 Task: Utilize Redfin to find townhouses in New York City with central heating and dedicated parking spaces.
Action: Mouse moved to (264, 204)
Screenshot: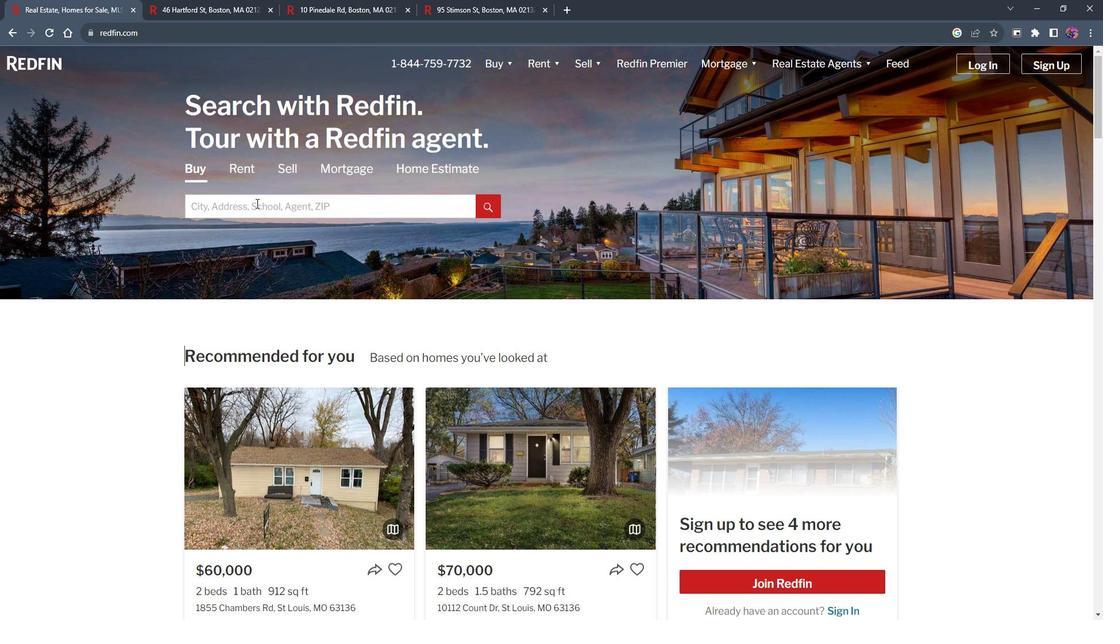 
Action: Mouse pressed left at (264, 204)
Screenshot: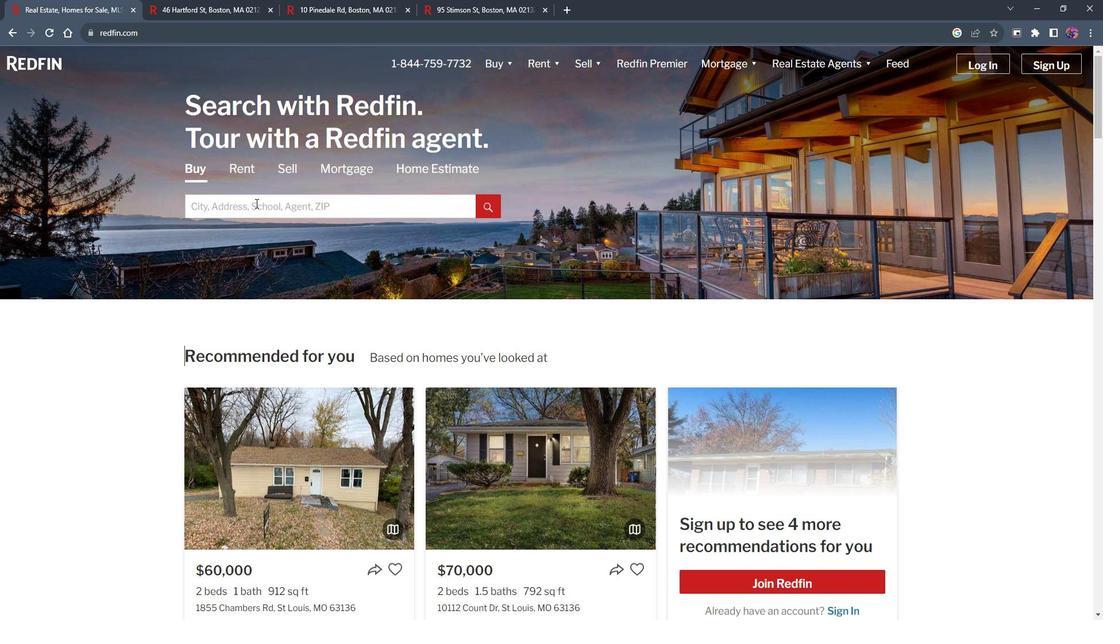 
Action: Key pressed <Key.shift>New<Key.space>york<Key.space><Key.shift>City<Key.enter>
Screenshot: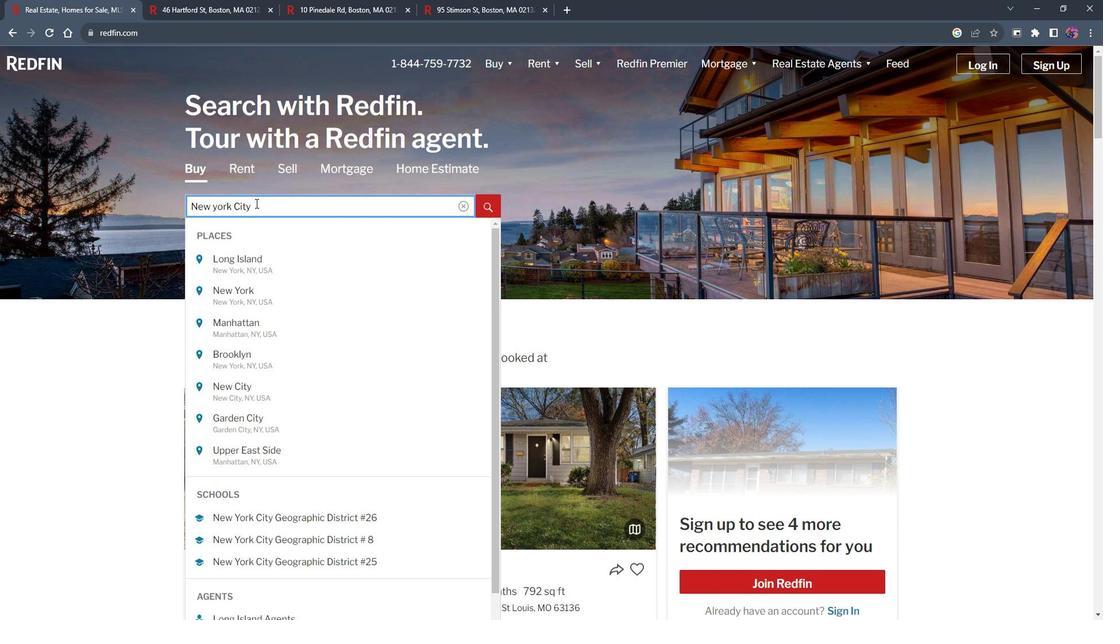 
Action: Mouse moved to (868, 203)
Screenshot: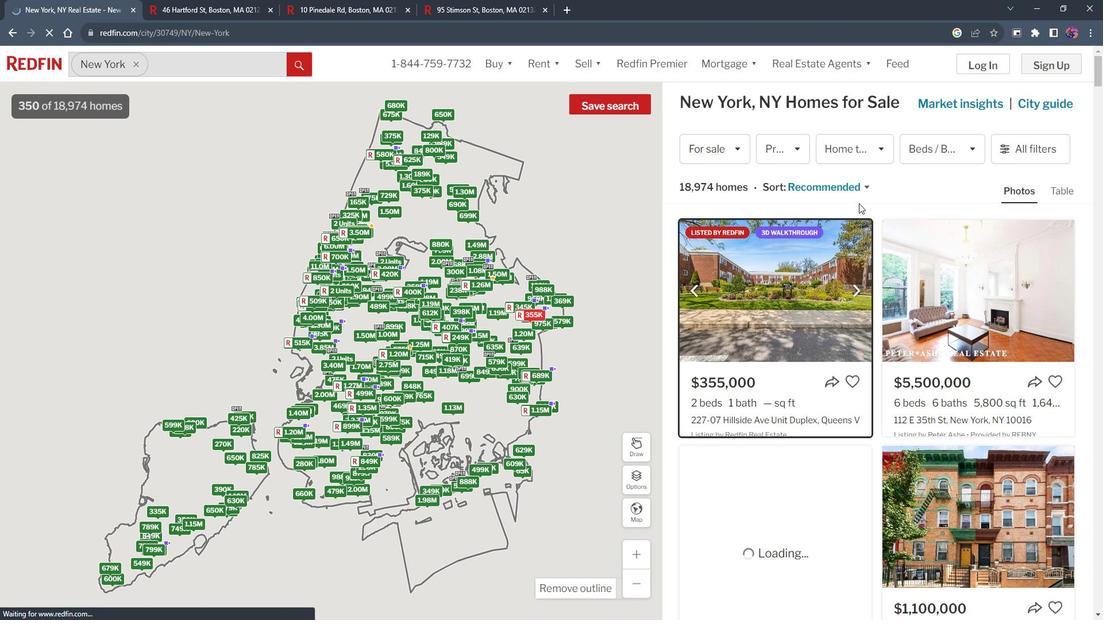 
Action: Mouse scrolled (868, 203) with delta (0, 0)
Screenshot: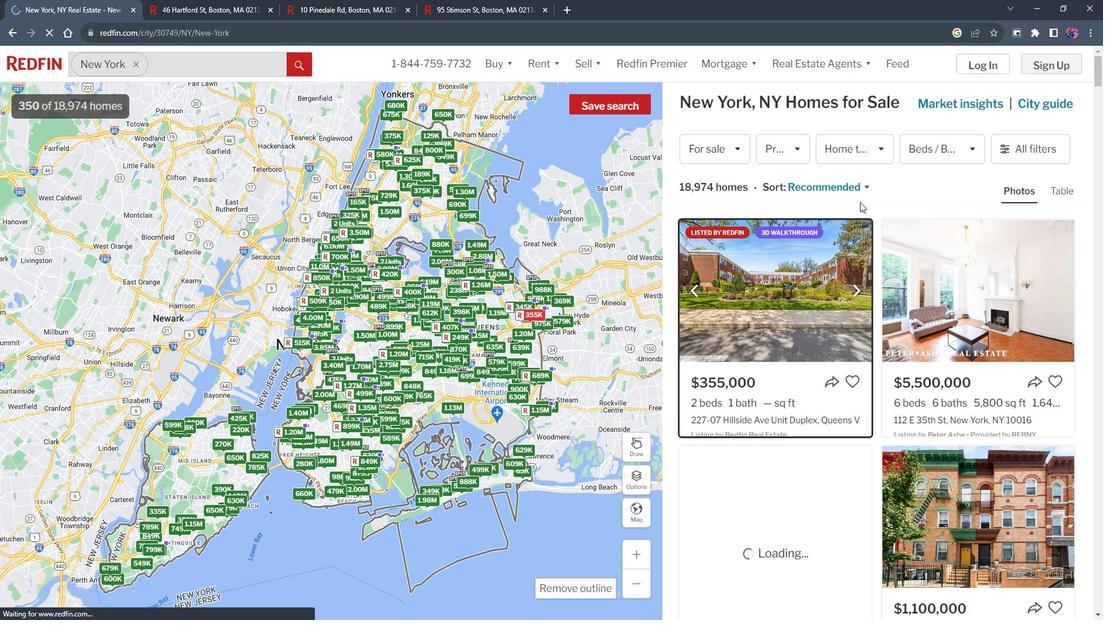 
Action: Mouse moved to (879, 148)
Screenshot: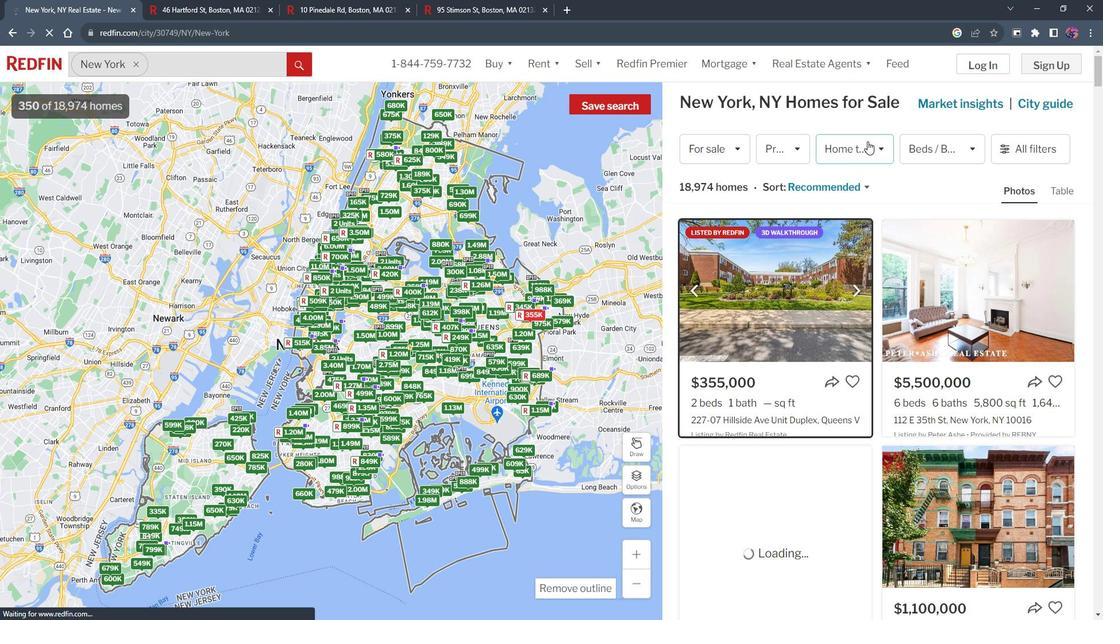 
Action: Mouse pressed left at (879, 148)
Screenshot: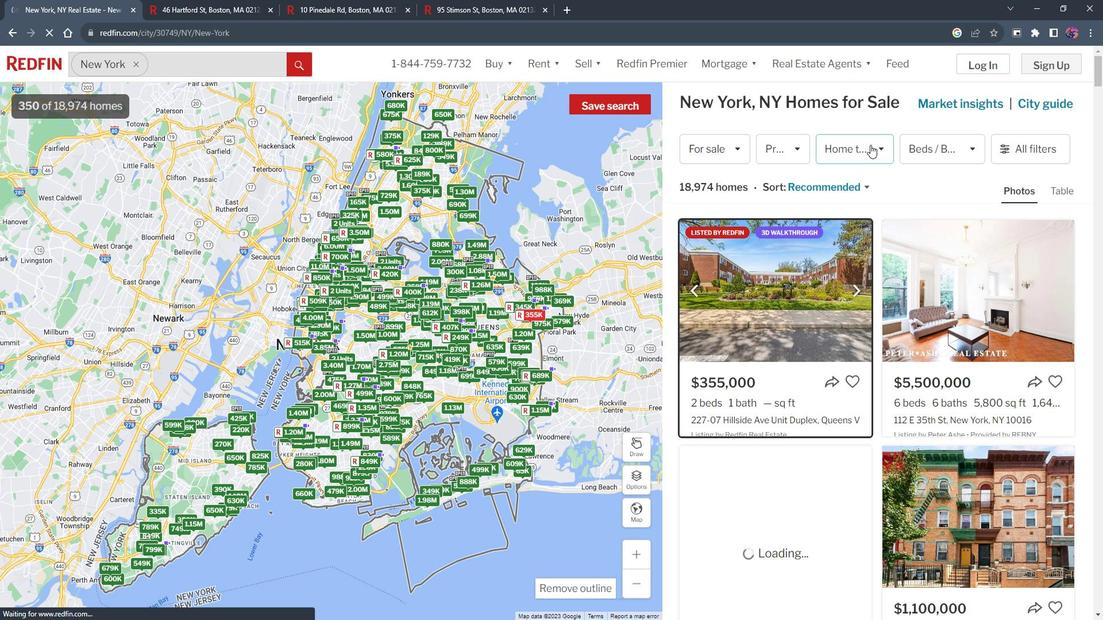 
Action: Mouse moved to (890, 149)
Screenshot: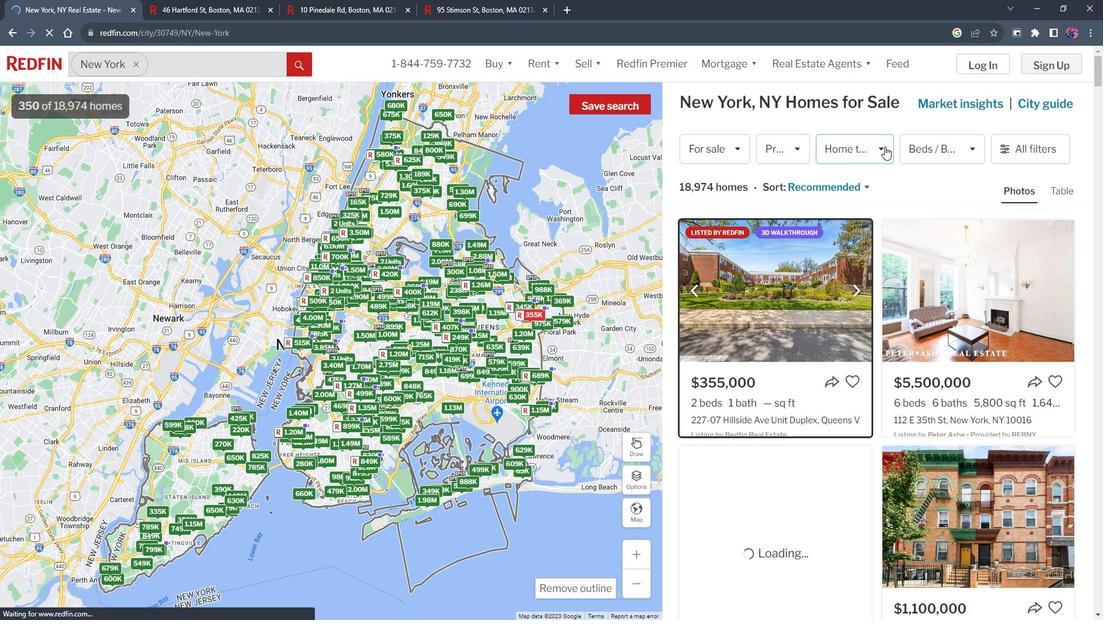 
Action: Mouse pressed left at (890, 149)
Screenshot: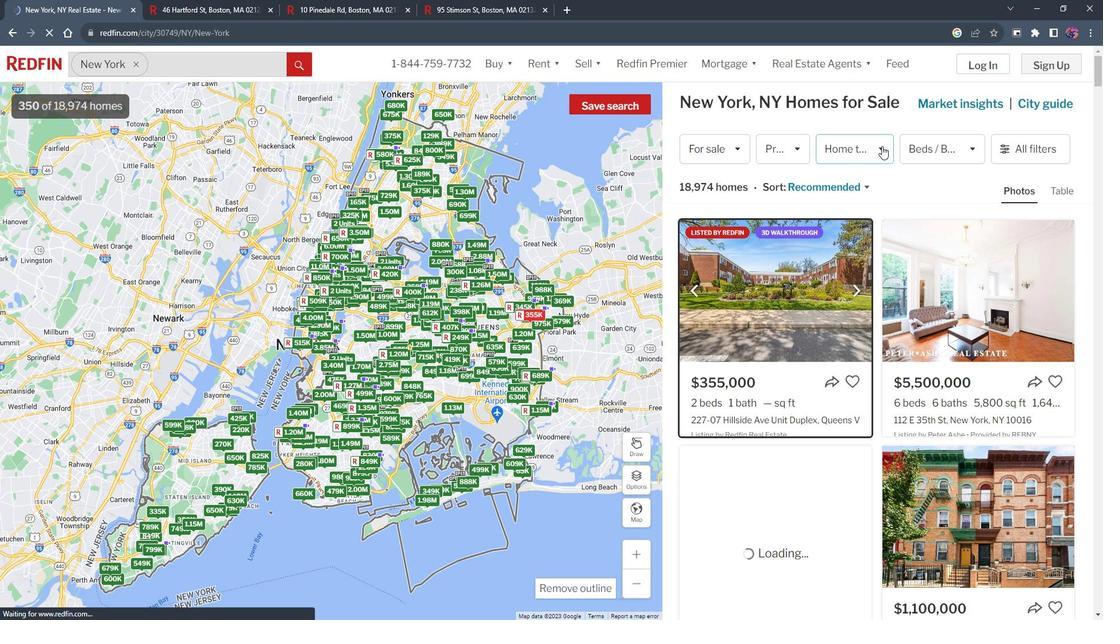 
Action: Mouse pressed left at (890, 149)
Screenshot: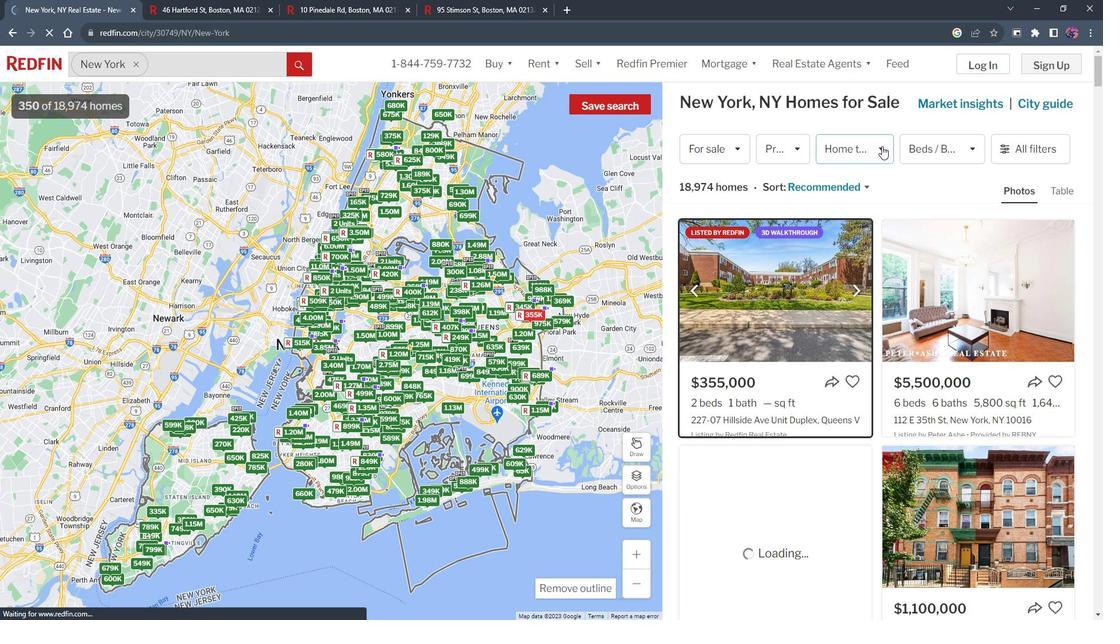 
Action: Mouse moved to (886, 147)
Screenshot: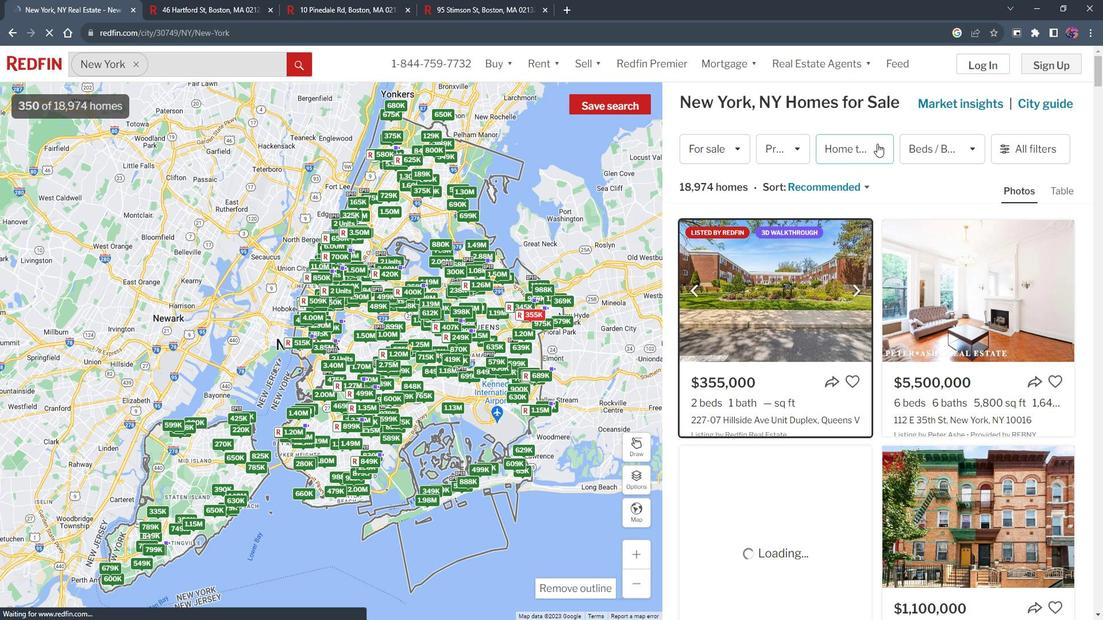 
Action: Mouse pressed left at (886, 147)
Screenshot: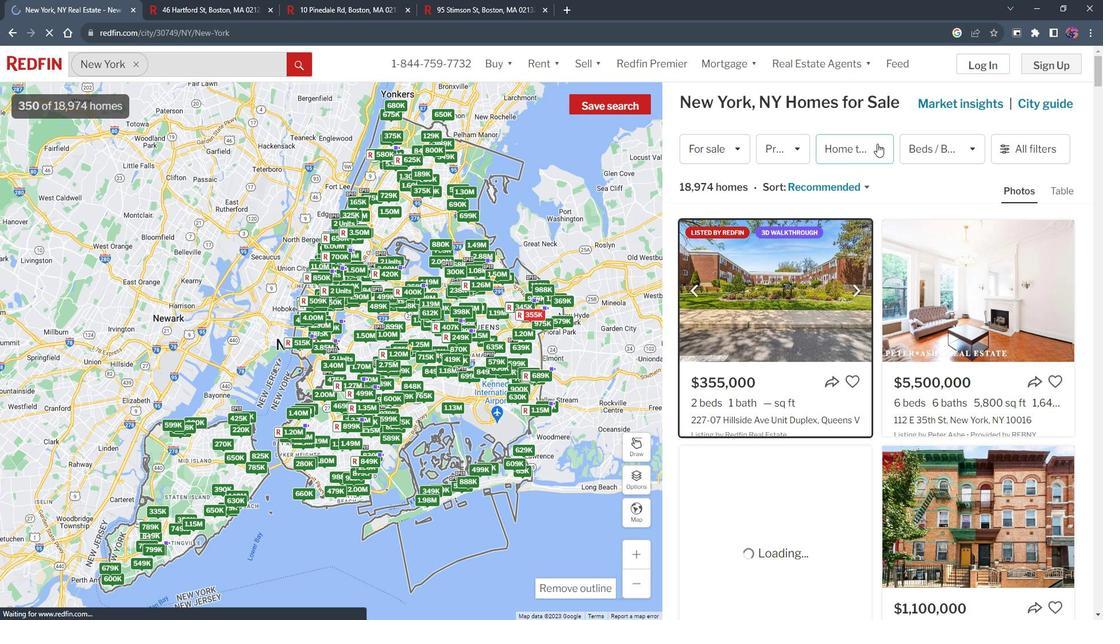 
Action: Mouse moved to (748, 206)
Screenshot: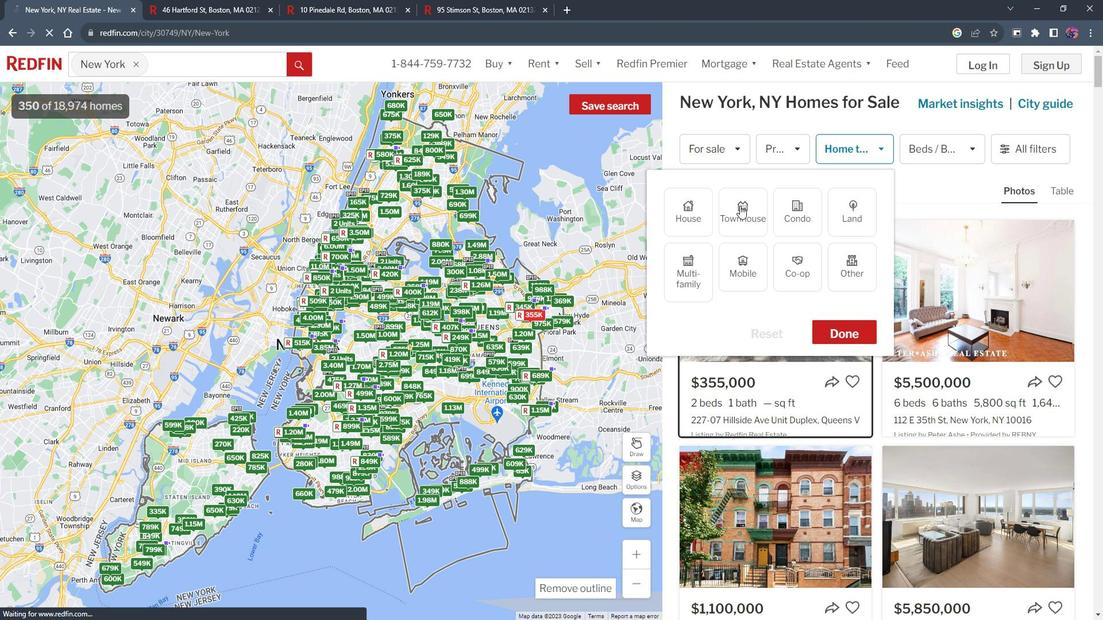
Action: Mouse pressed left at (748, 206)
Screenshot: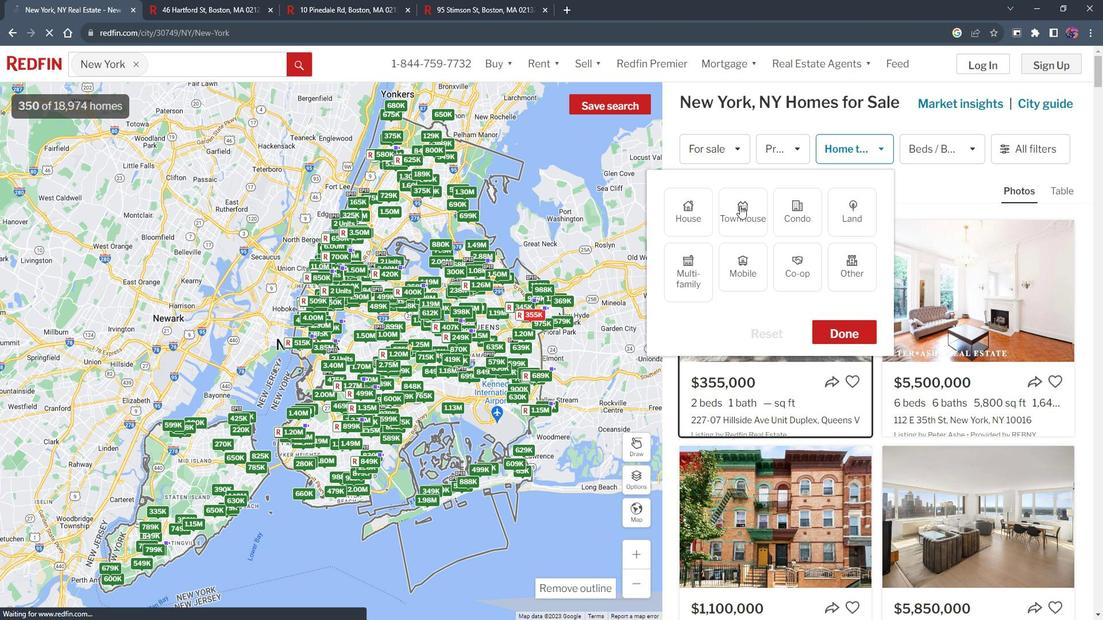 
Action: Mouse moved to (857, 326)
Screenshot: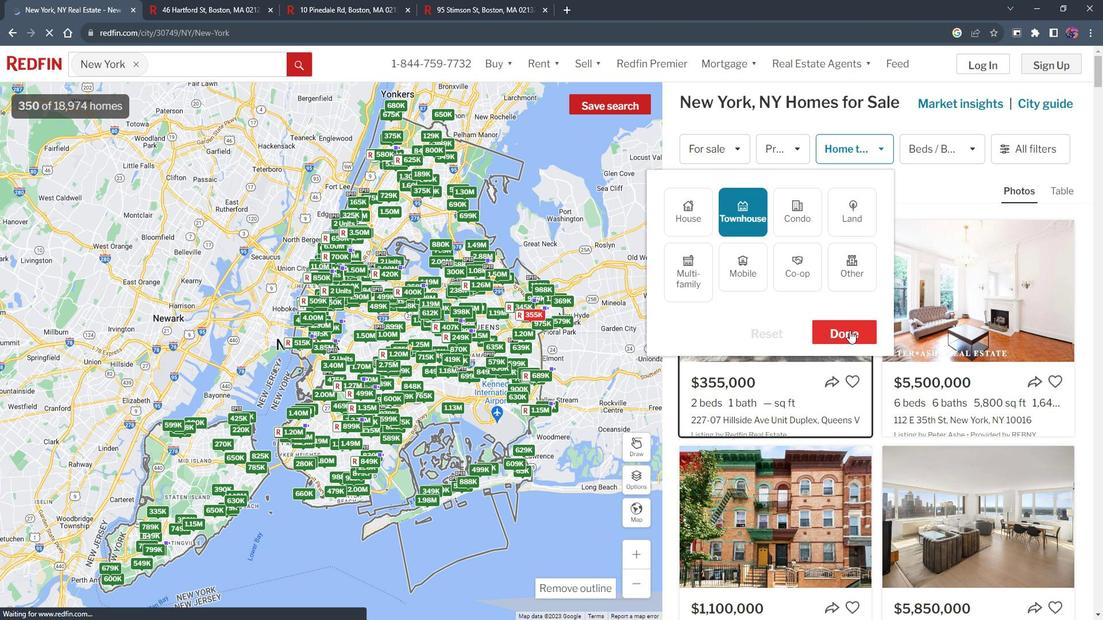 
Action: Mouse pressed left at (857, 326)
Screenshot: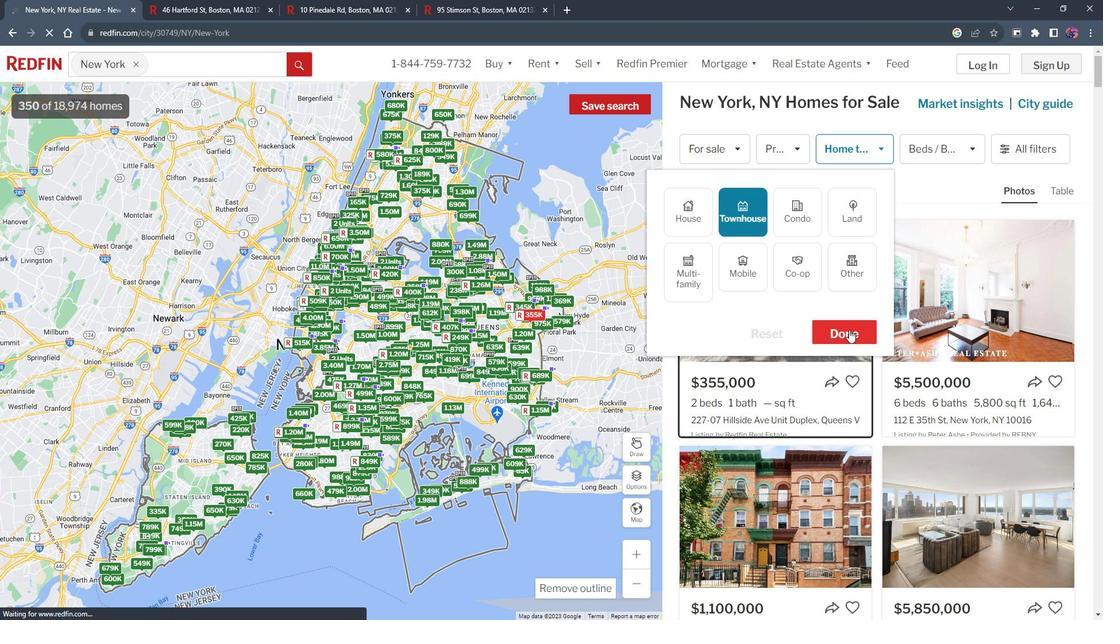 
Action: Mouse moved to (845, 340)
Screenshot: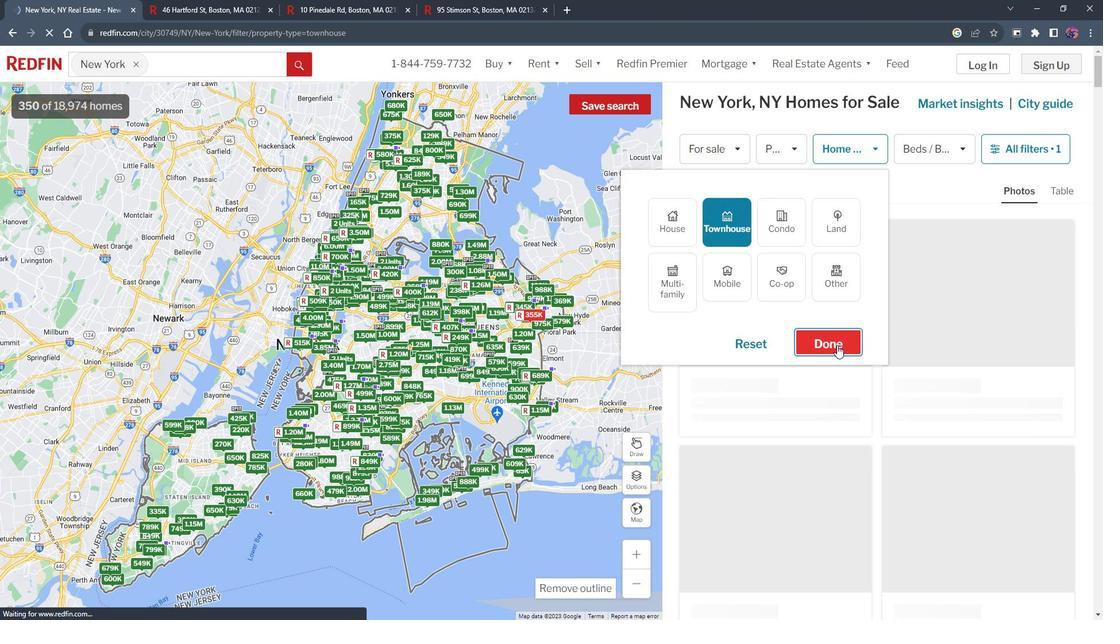 
Action: Mouse pressed left at (845, 340)
Screenshot: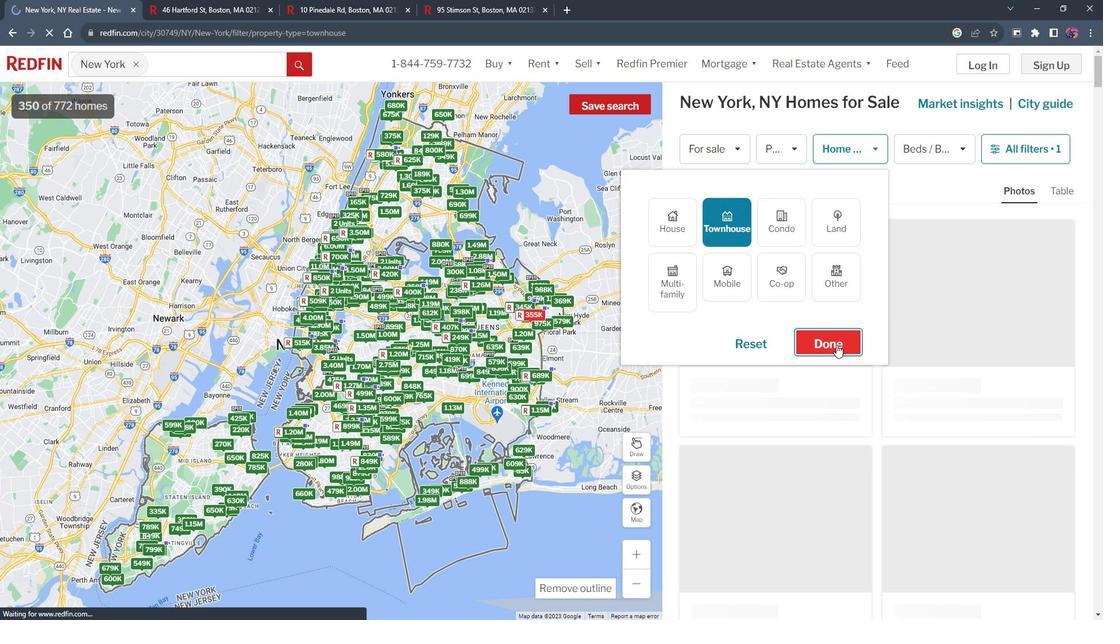 
Action: Mouse moved to (1025, 145)
Screenshot: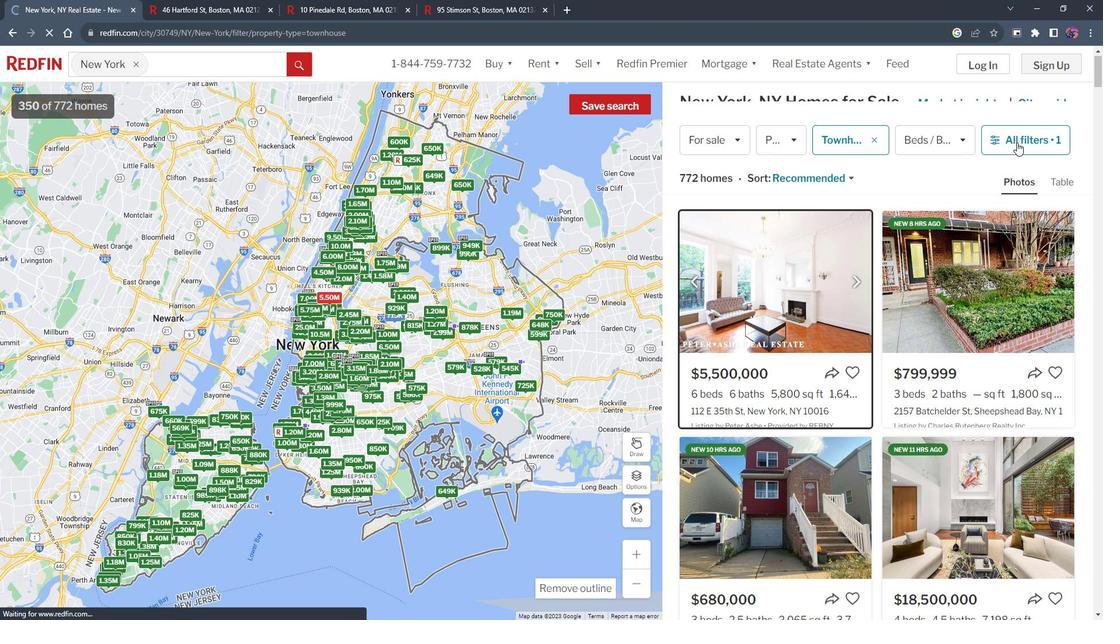 
Action: Mouse pressed left at (1025, 145)
Screenshot: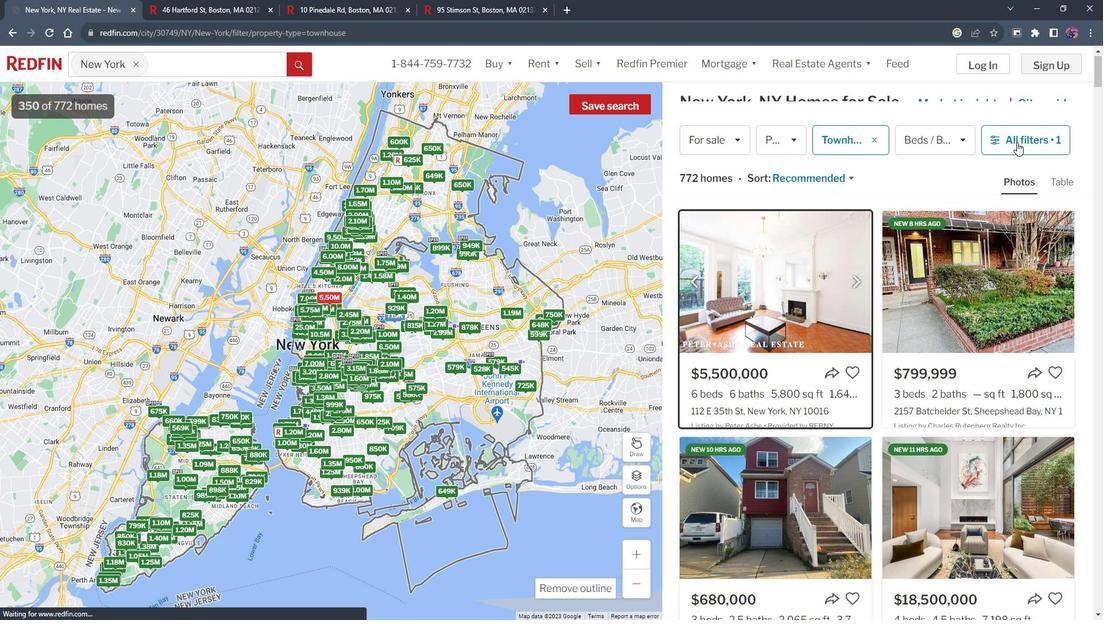 
Action: Mouse moved to (914, 379)
Screenshot: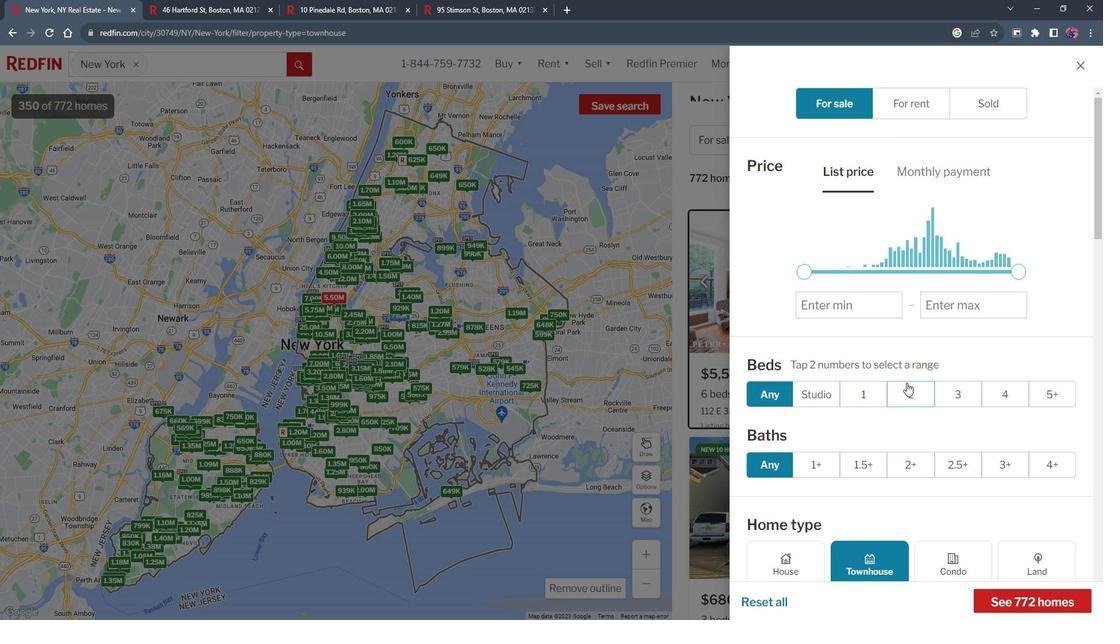 
Action: Mouse scrolled (914, 378) with delta (0, 0)
Screenshot: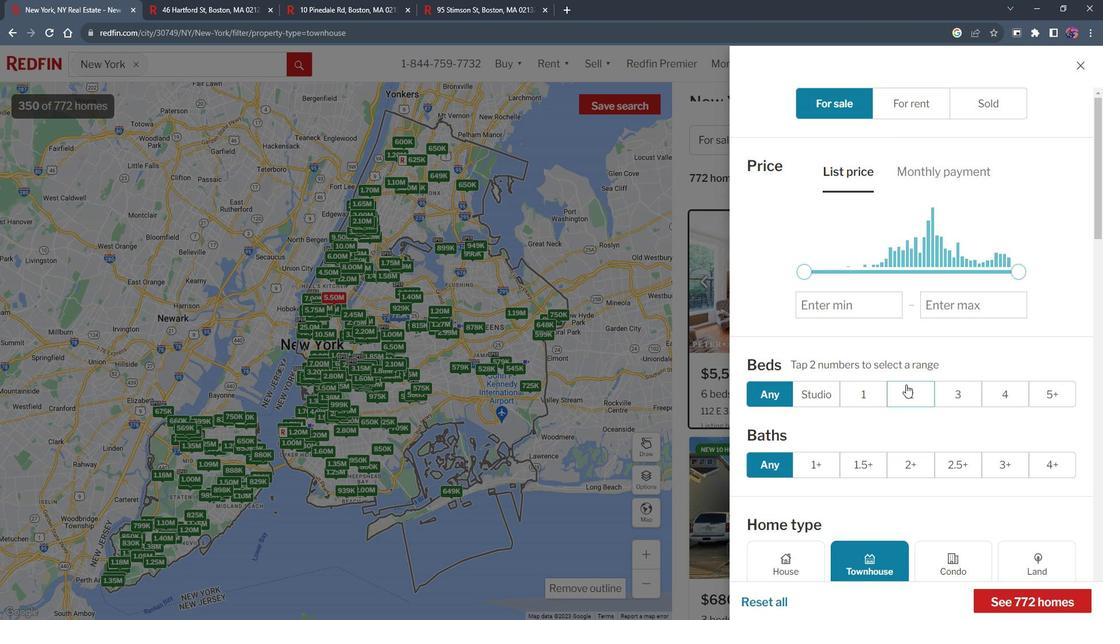 
Action: Mouse moved to (914, 379)
Screenshot: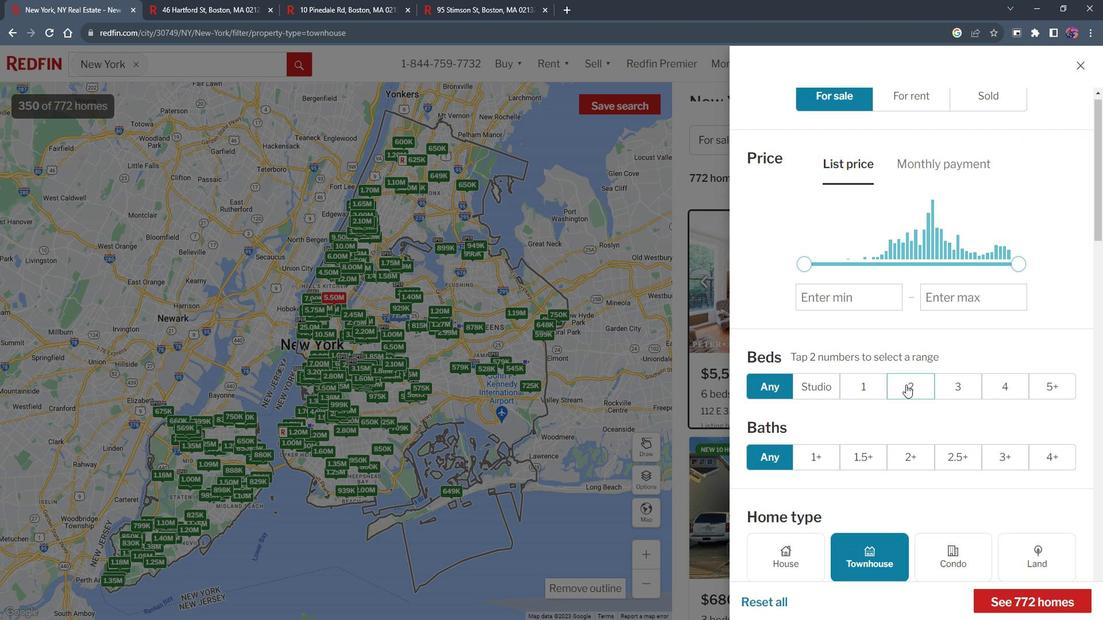 
Action: Mouse scrolled (914, 378) with delta (0, 0)
Screenshot: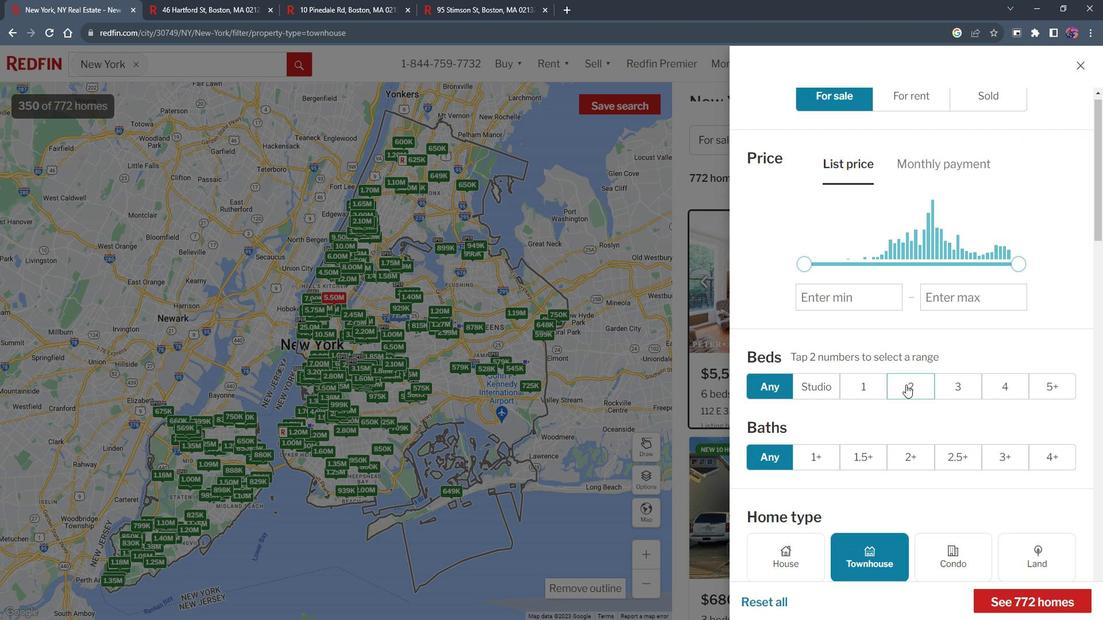 
Action: Mouse moved to (914, 378)
Screenshot: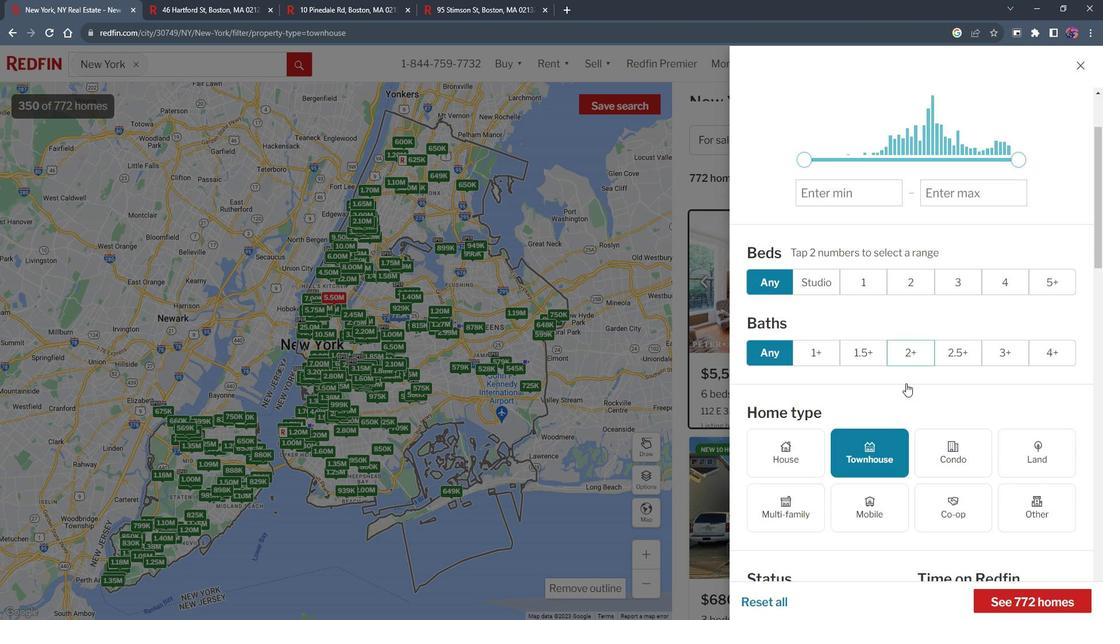 
Action: Mouse scrolled (914, 377) with delta (0, 0)
Screenshot: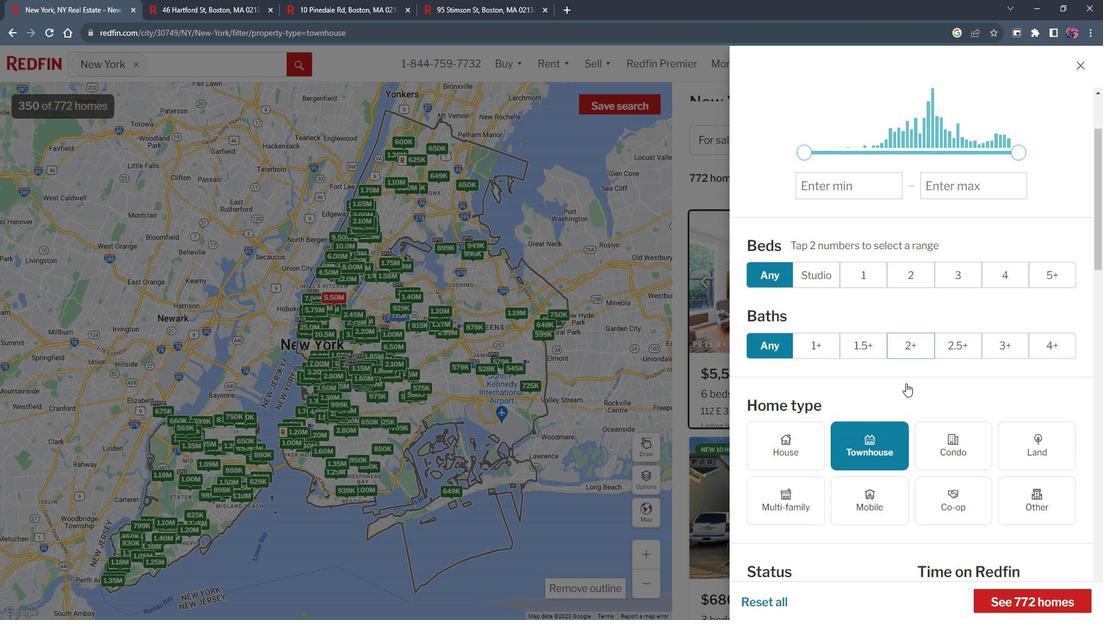 
Action: Mouse moved to (914, 376)
Screenshot: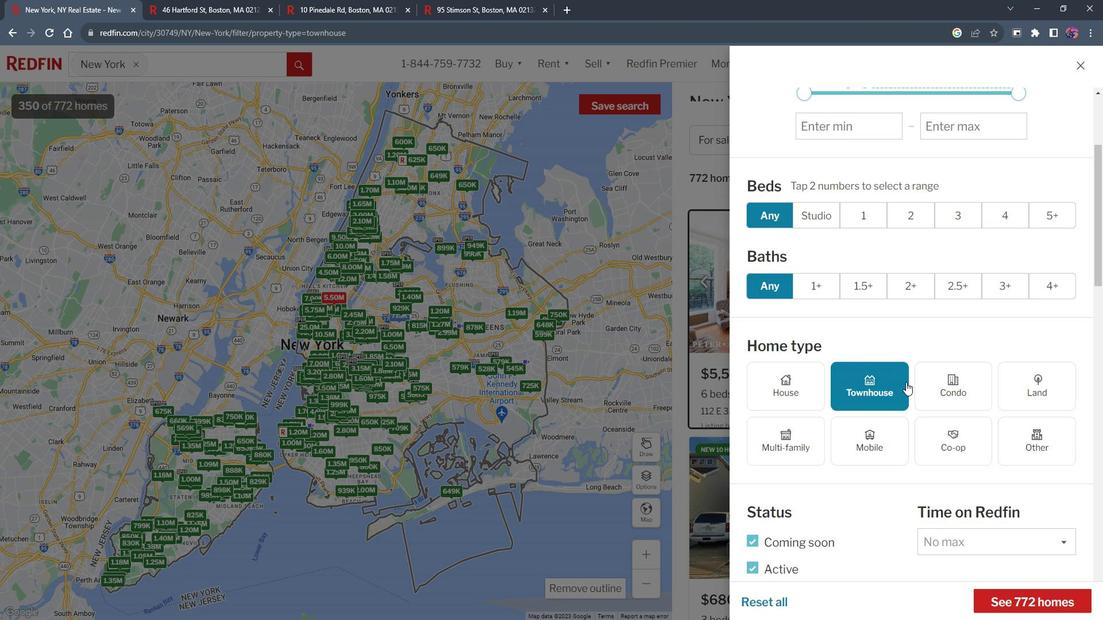 
Action: Mouse scrolled (914, 375) with delta (0, 0)
Screenshot: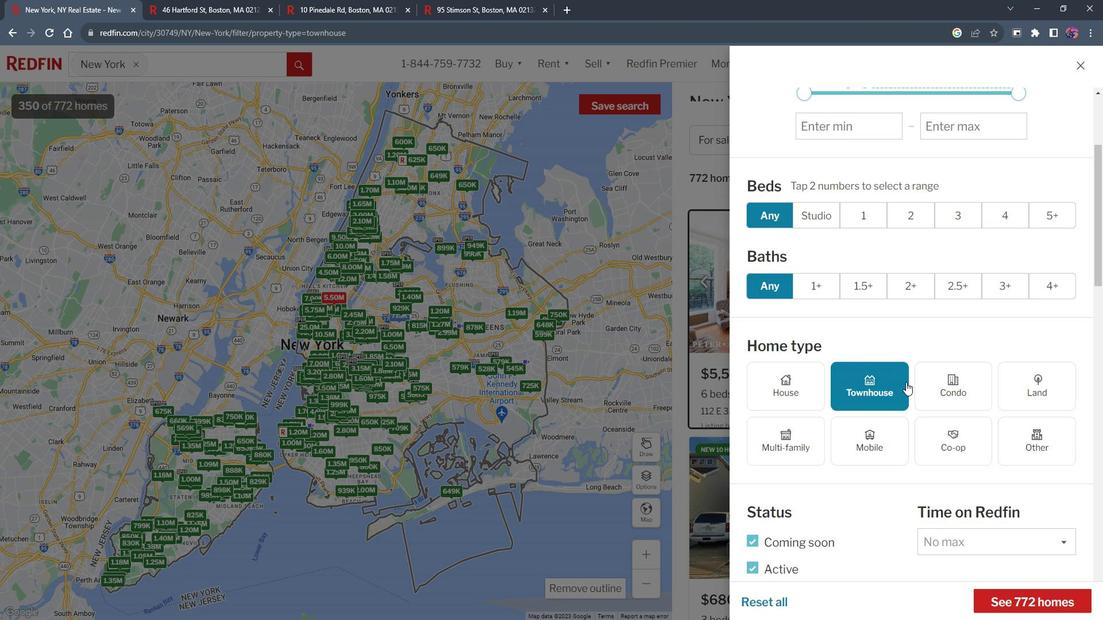 
Action: Mouse scrolled (914, 375) with delta (0, 0)
Screenshot: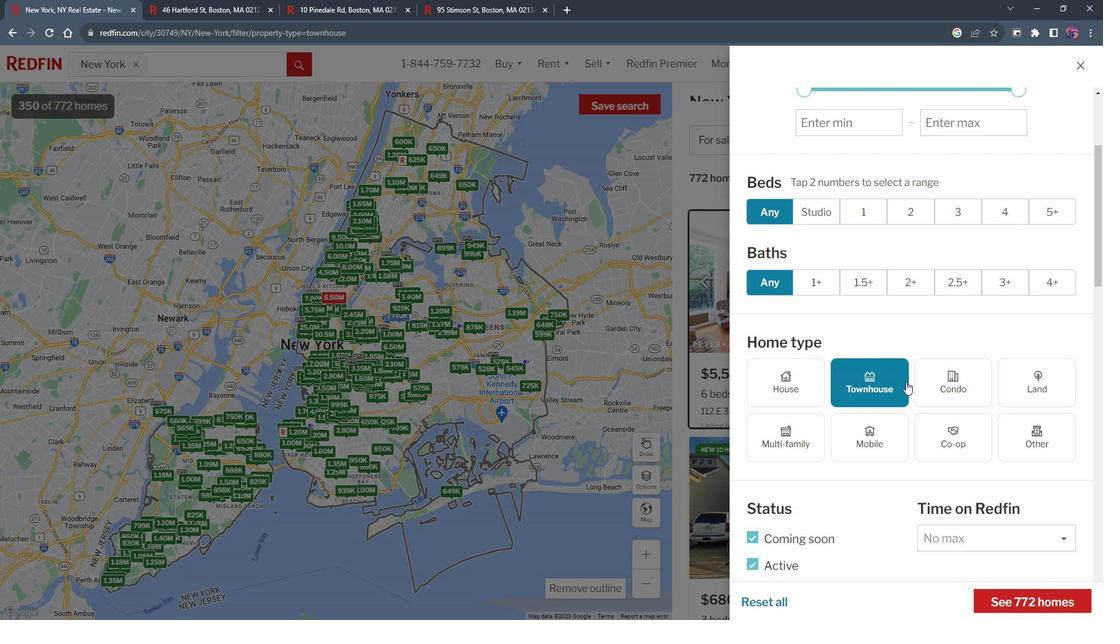 
Action: Mouse moved to (915, 363)
Screenshot: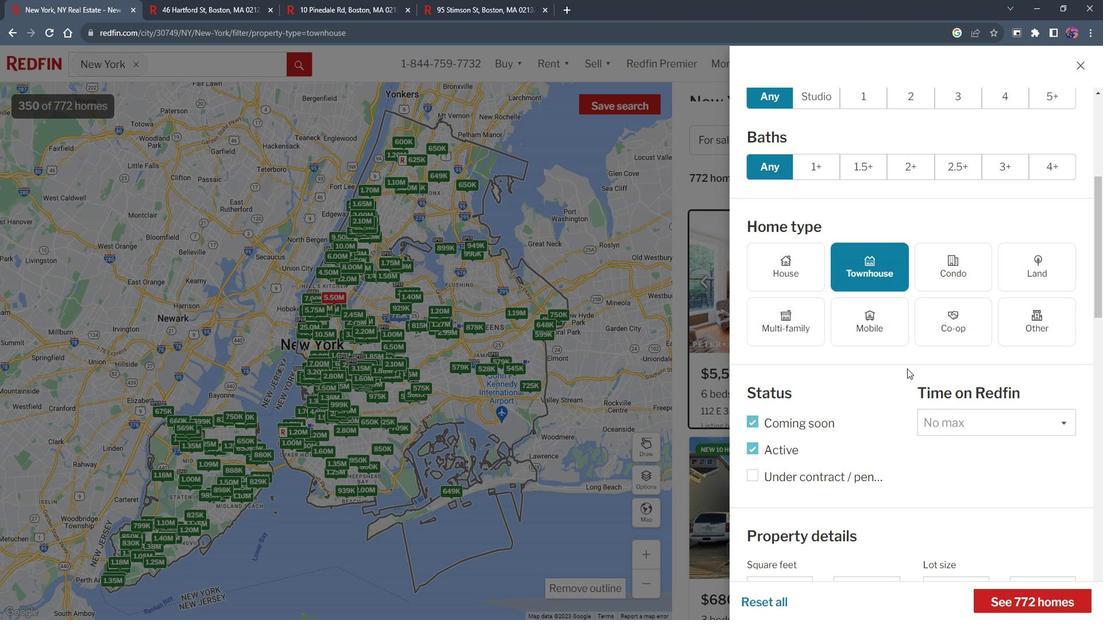 
Action: Mouse scrolled (915, 363) with delta (0, 0)
Screenshot: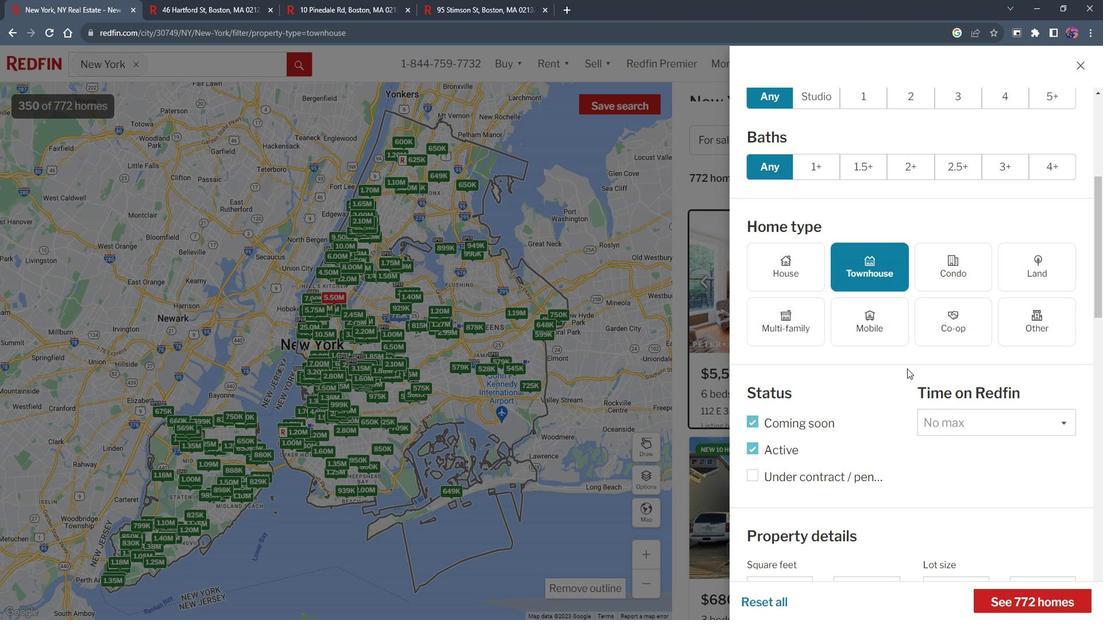 
Action: Mouse moved to (915, 352)
Screenshot: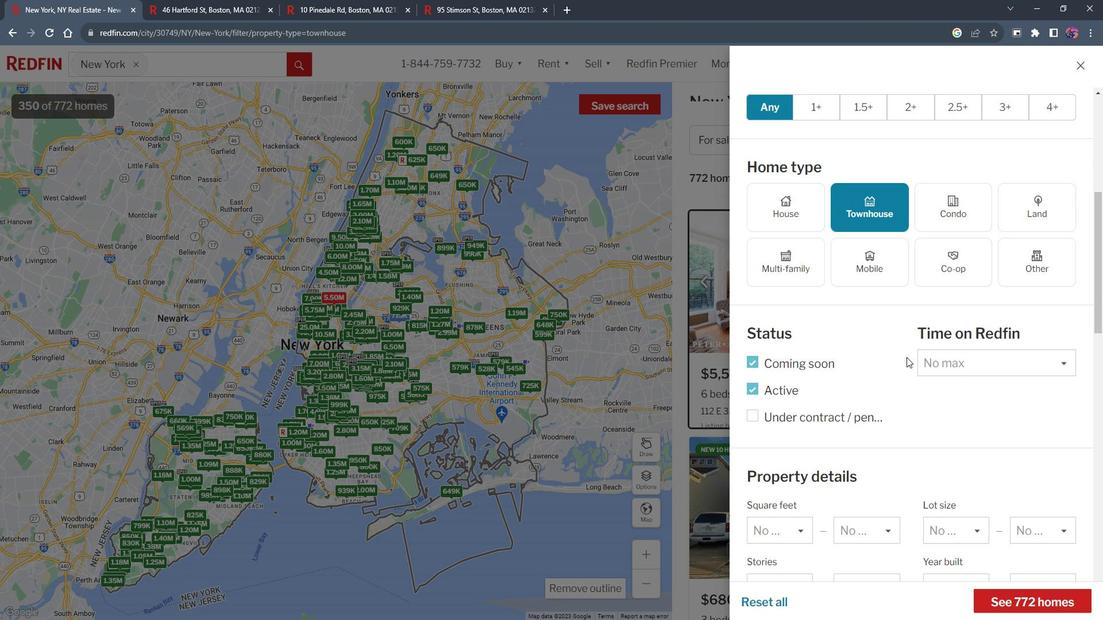 
Action: Mouse scrolled (915, 352) with delta (0, 0)
Screenshot: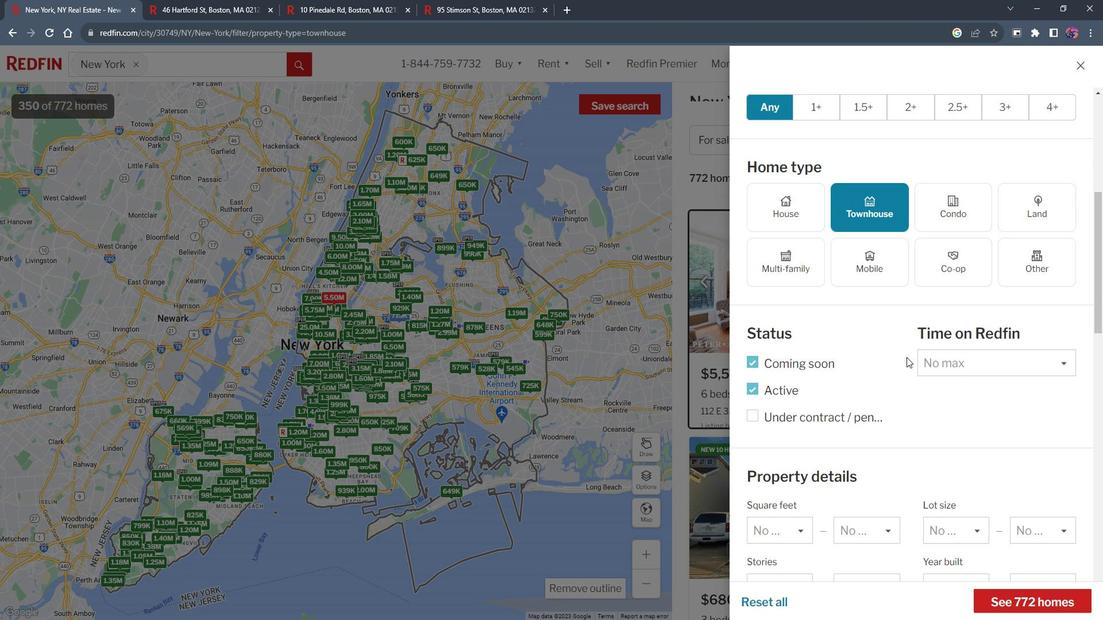 
Action: Mouse moved to (915, 352)
Screenshot: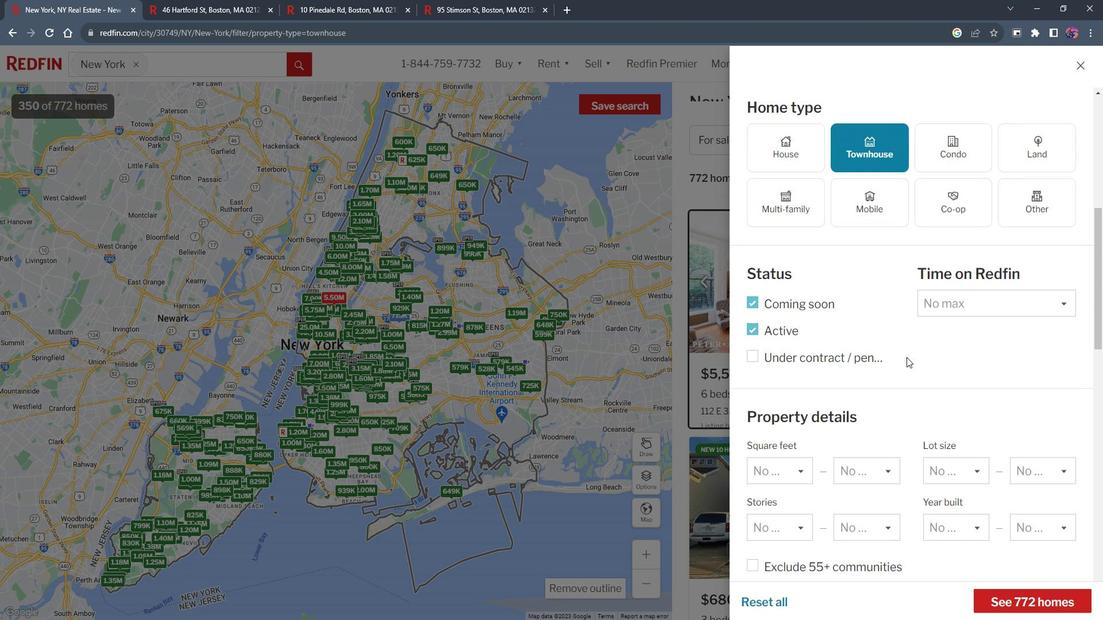 
Action: Mouse scrolled (915, 352) with delta (0, 0)
Screenshot: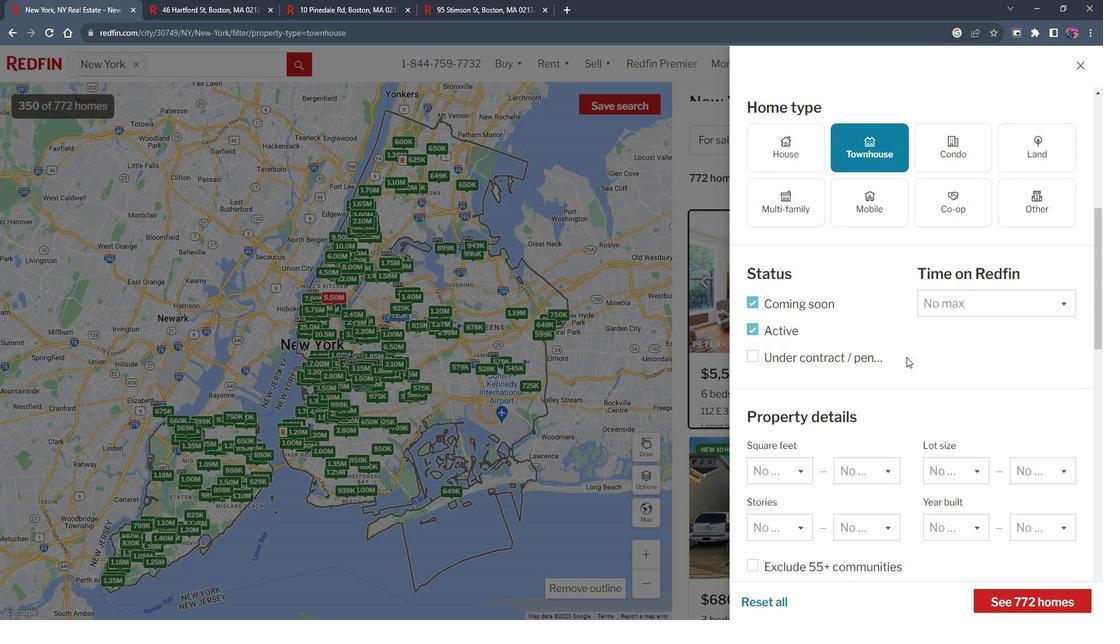 
Action: Mouse scrolled (915, 352) with delta (0, 0)
Screenshot: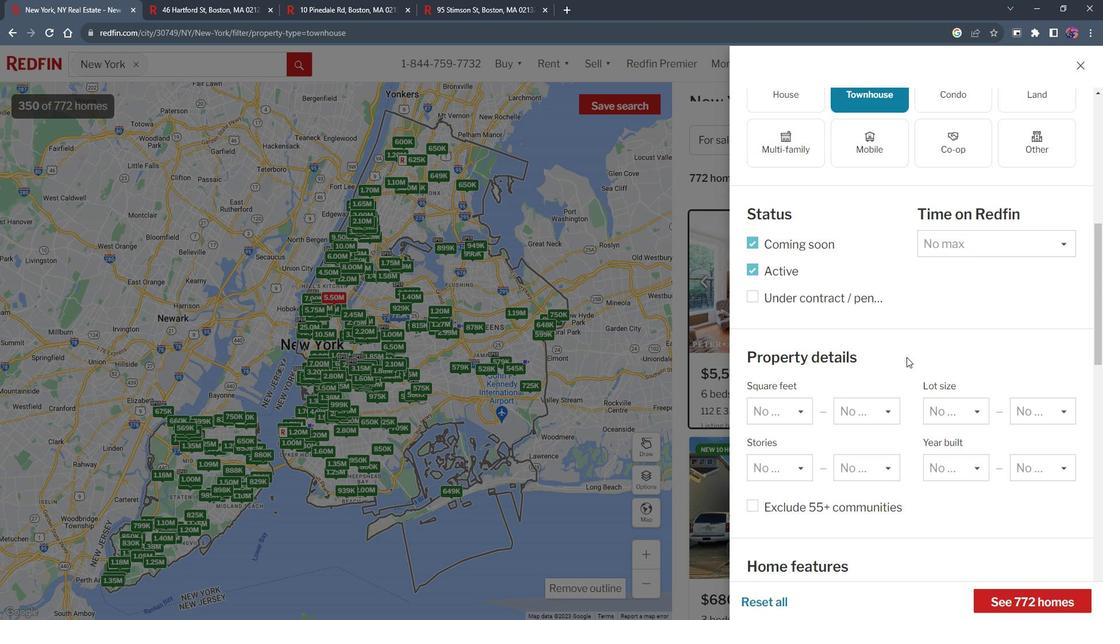 
Action: Mouse scrolled (915, 352) with delta (0, 0)
Screenshot: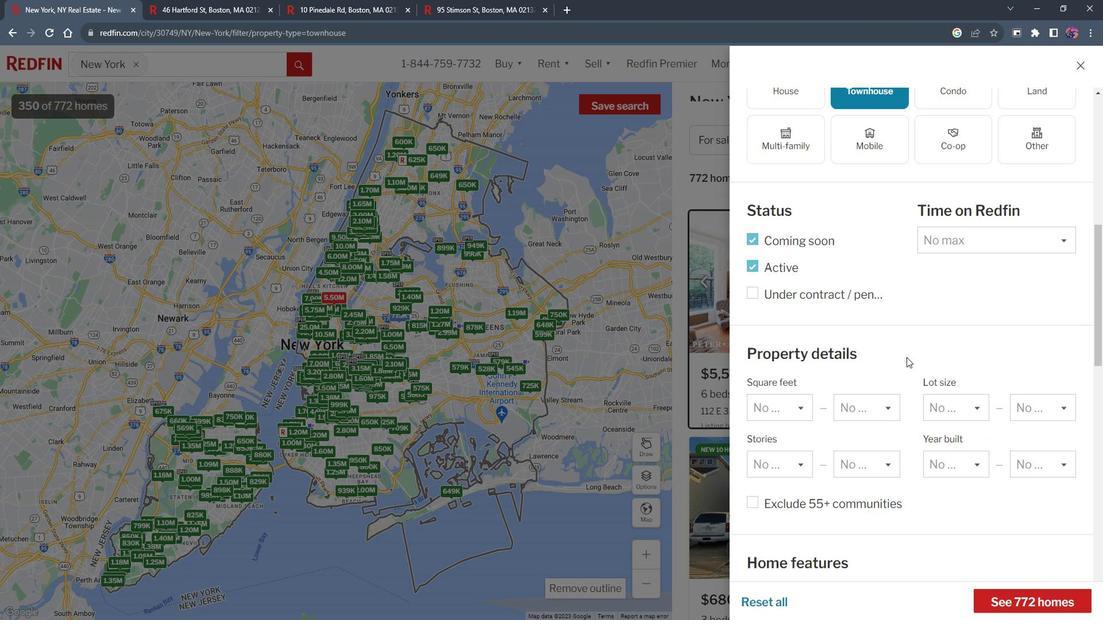 
Action: Mouse scrolled (915, 352) with delta (0, 0)
Screenshot: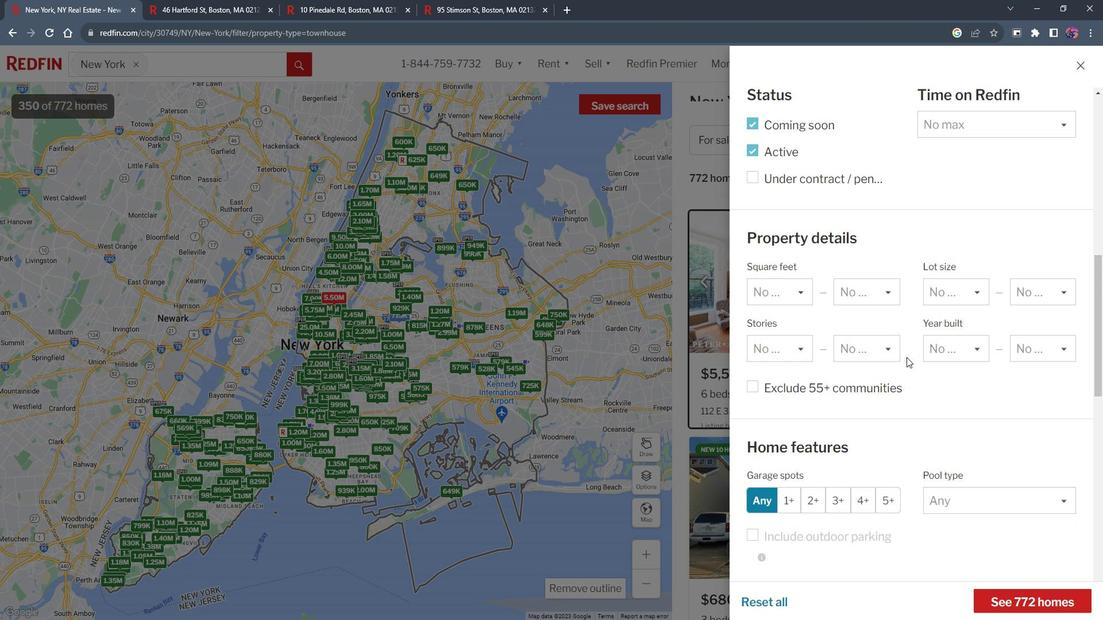 
Action: Mouse moved to (915, 351)
Screenshot: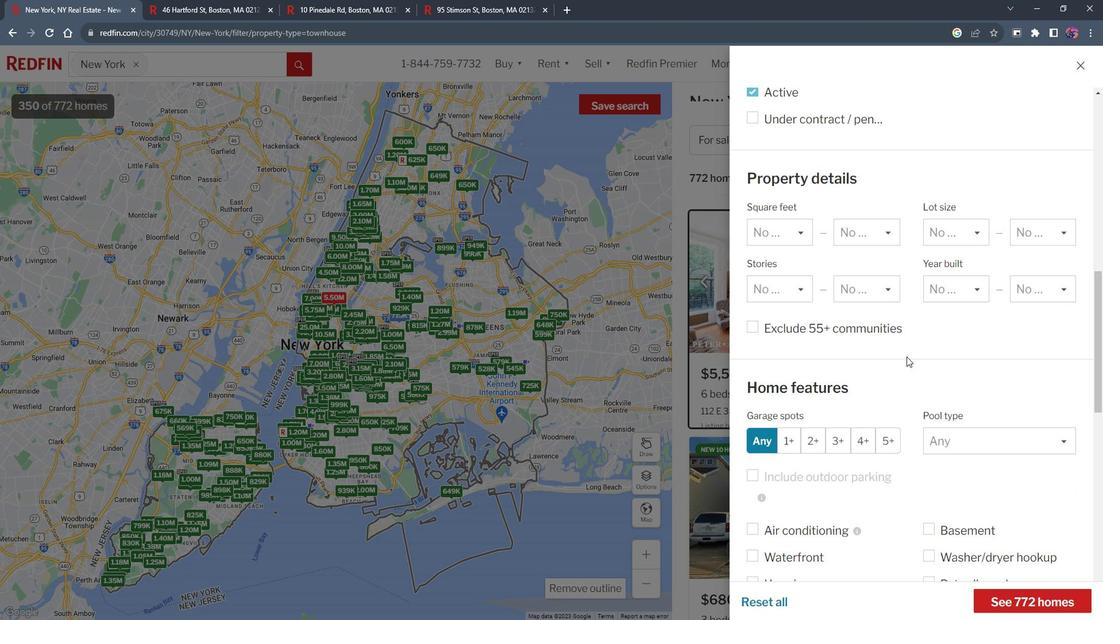 
Action: Mouse scrolled (915, 351) with delta (0, 0)
Screenshot: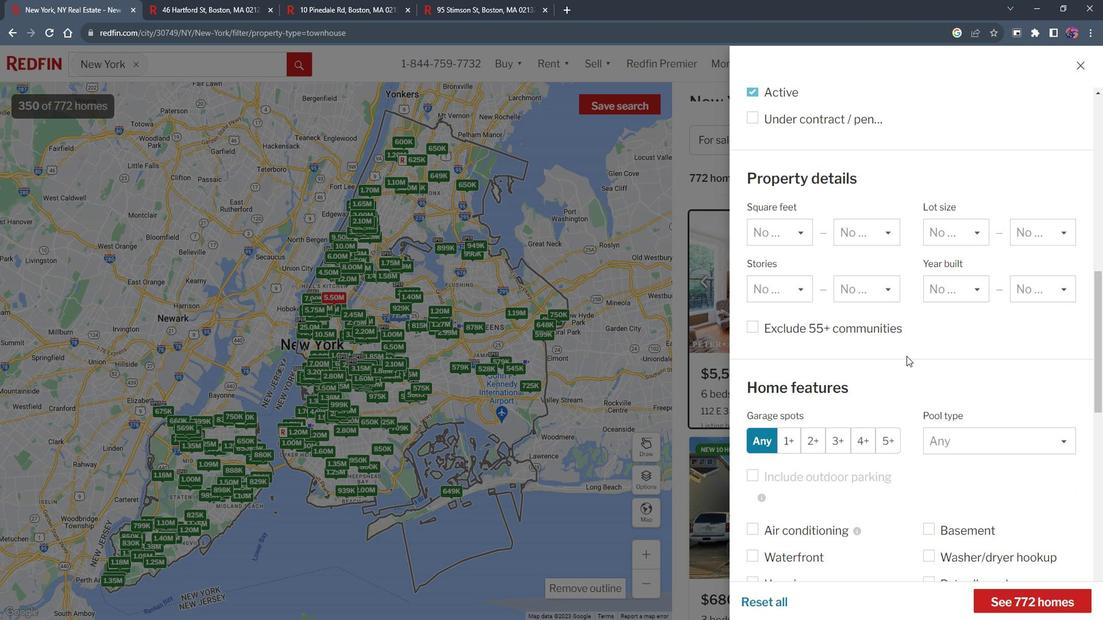 
Action: Mouse scrolled (915, 351) with delta (0, 0)
Screenshot: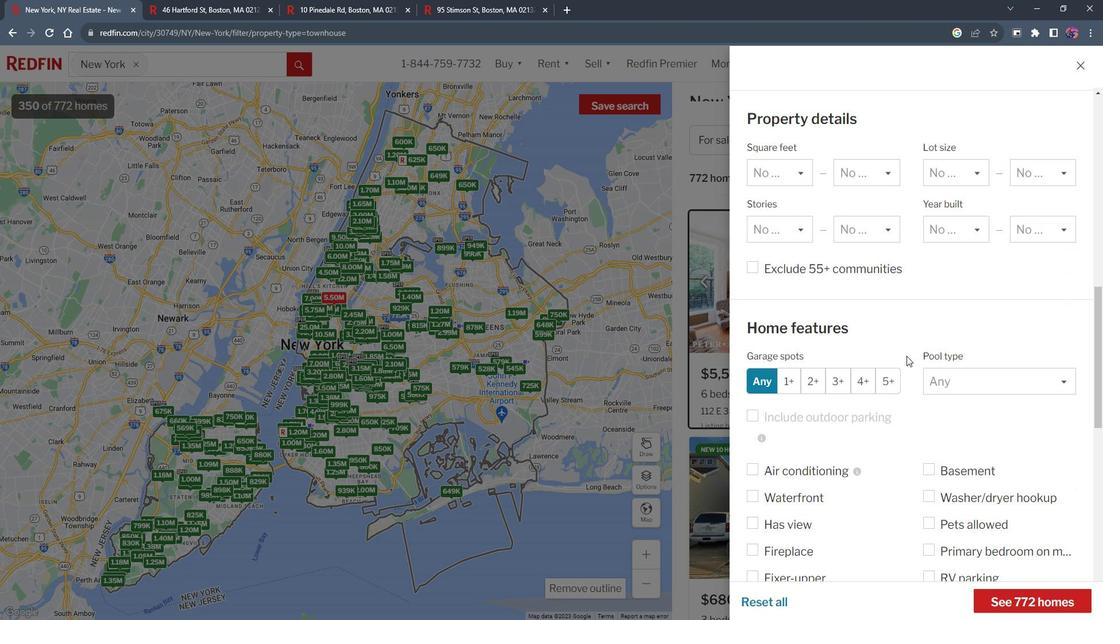 
Action: Mouse scrolled (915, 351) with delta (0, 0)
Screenshot: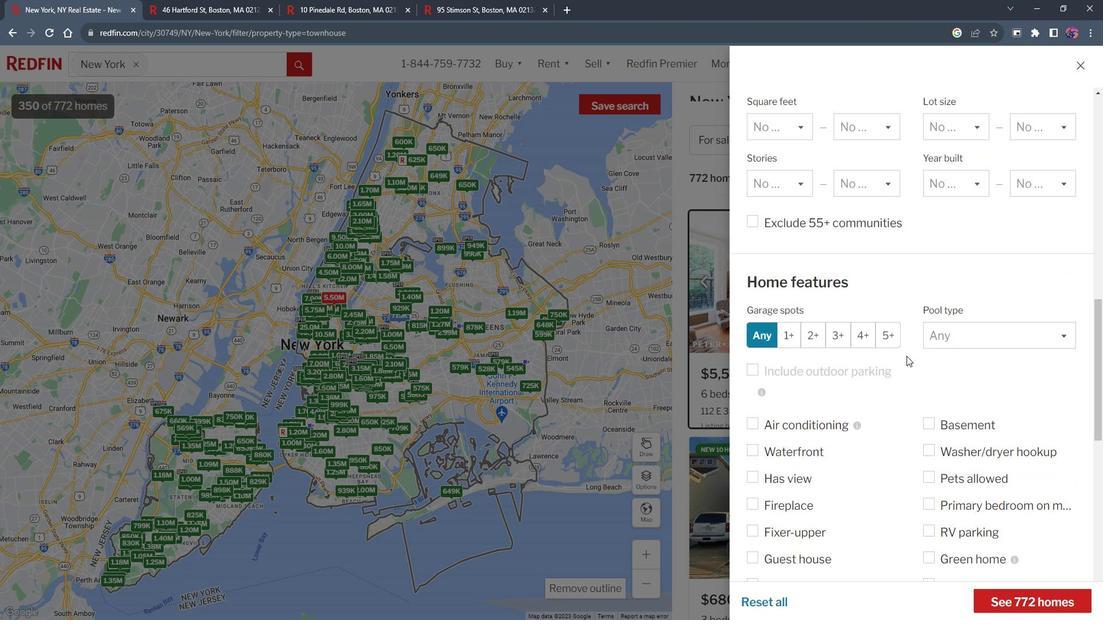 
Action: Mouse moved to (915, 351)
Screenshot: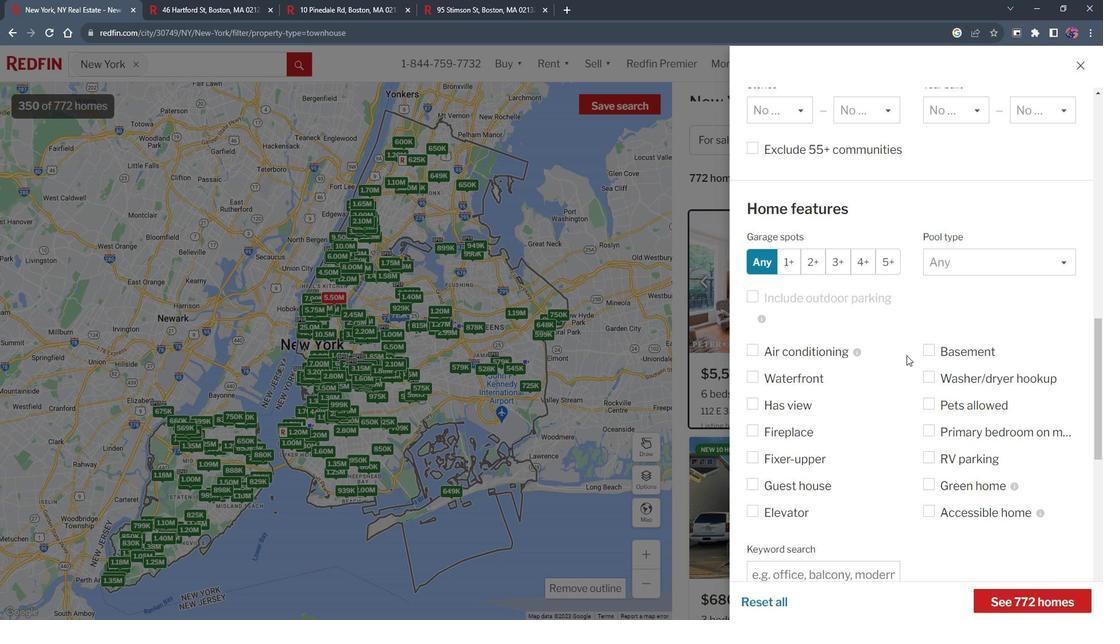 
Action: Mouse scrolled (915, 350) with delta (0, 0)
Screenshot: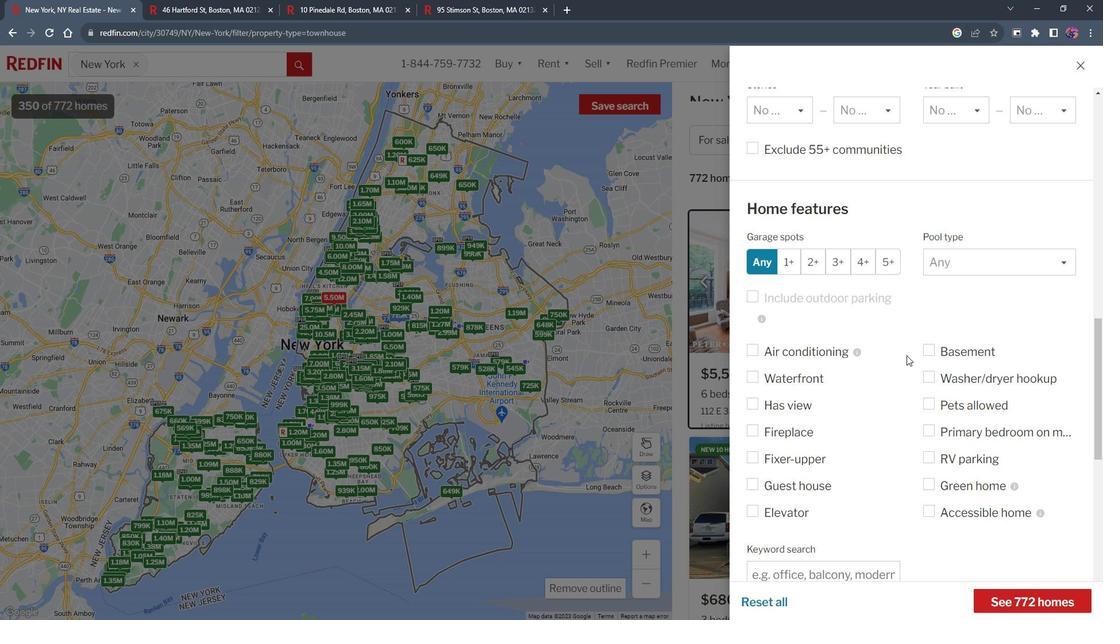 
Action: Mouse scrolled (915, 350) with delta (0, 0)
Screenshot: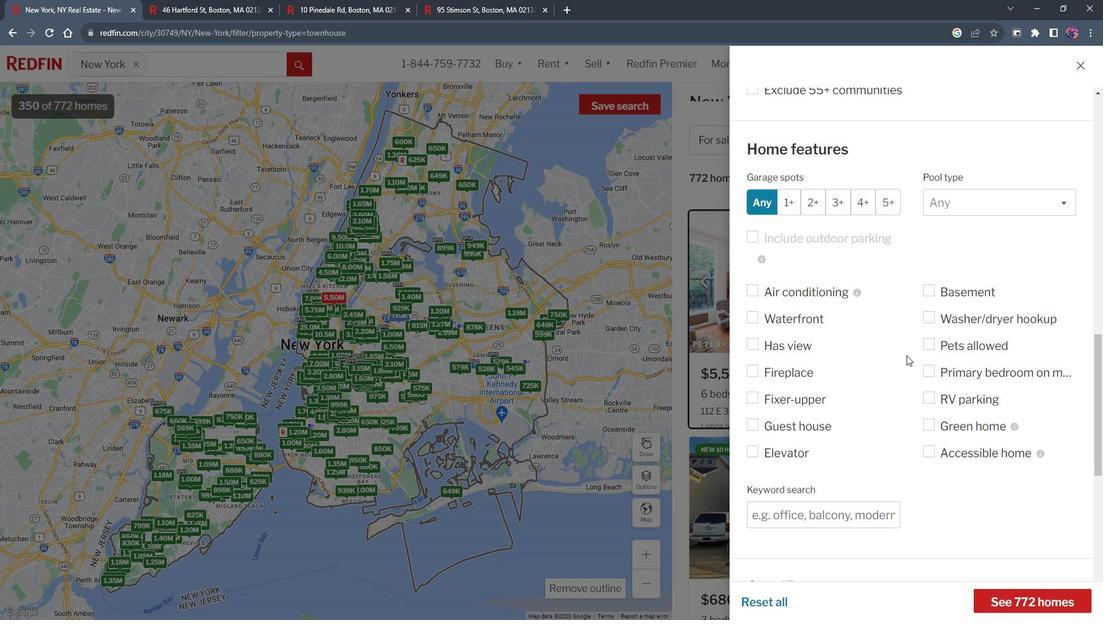 
Action: Mouse scrolled (915, 350) with delta (0, 0)
Screenshot: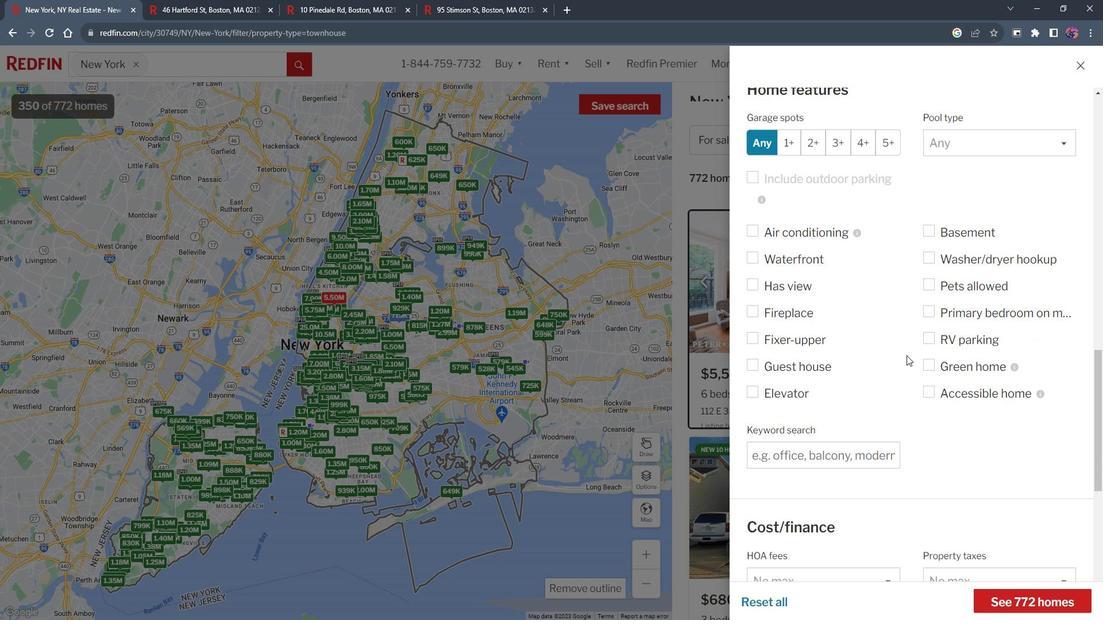 
Action: Mouse scrolled (915, 350) with delta (0, 0)
Screenshot: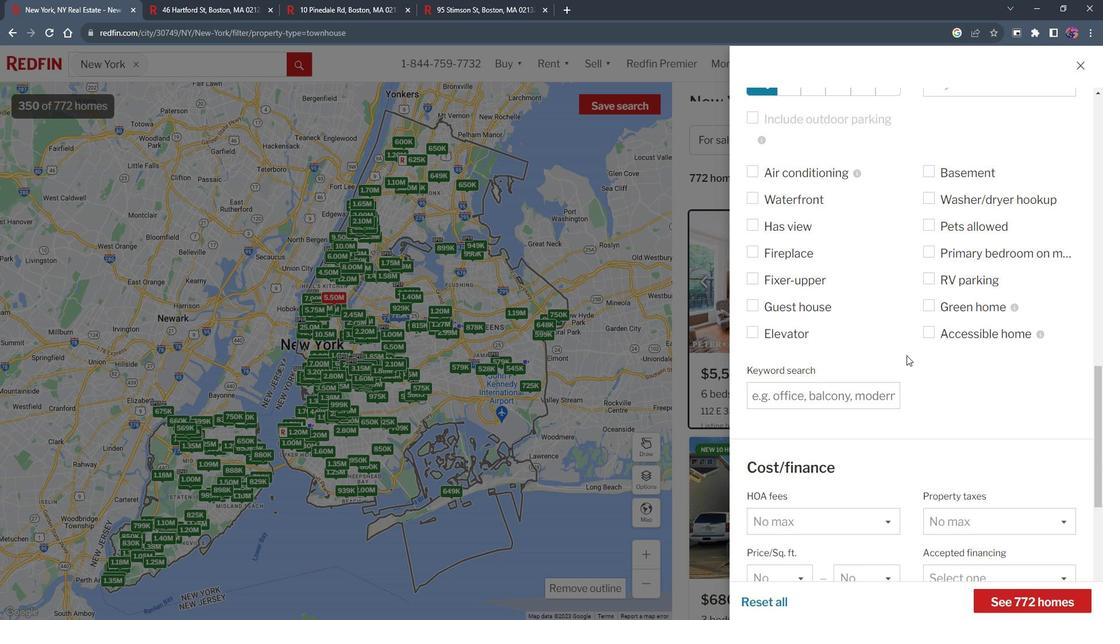 
Action: Mouse scrolled (915, 350) with delta (0, 0)
Screenshot: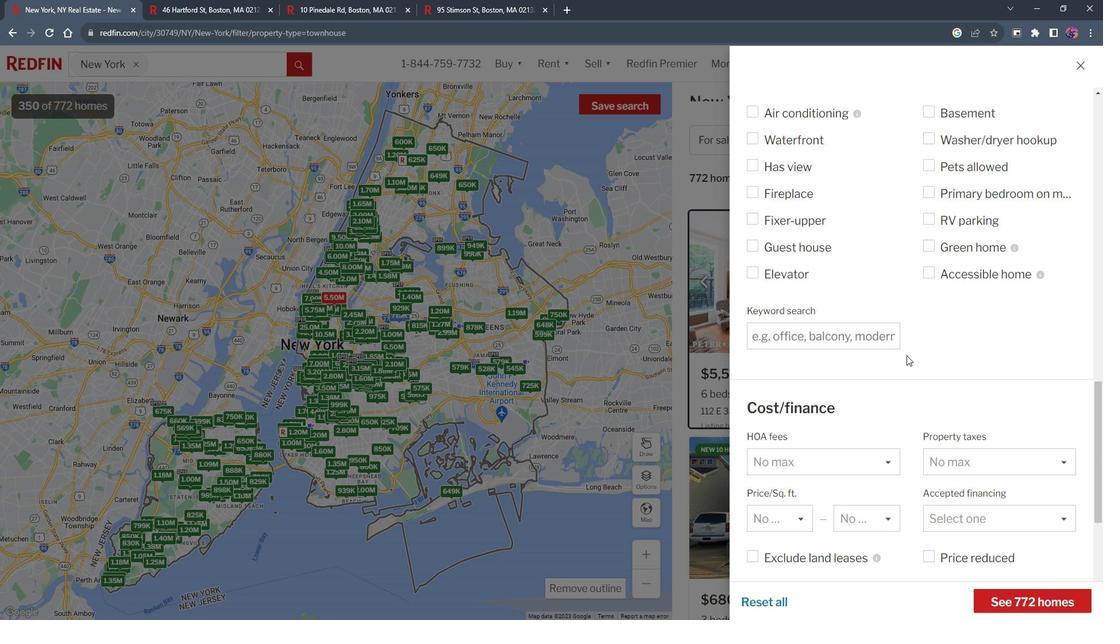 
Action: Mouse moved to (801, 268)
Screenshot: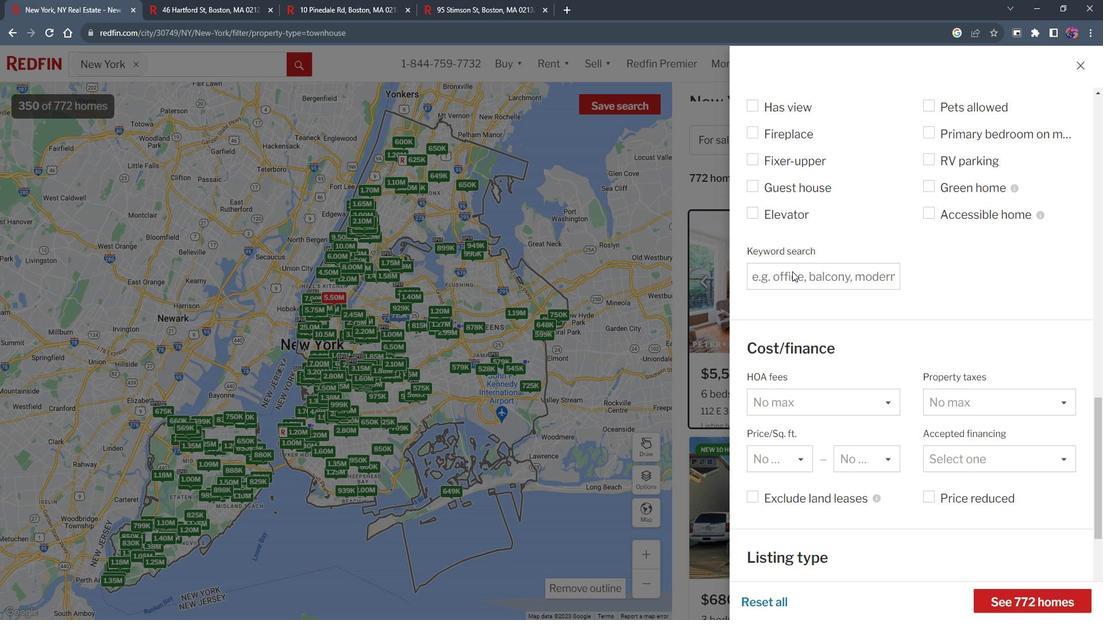 
Action: Mouse pressed left at (801, 268)
Screenshot: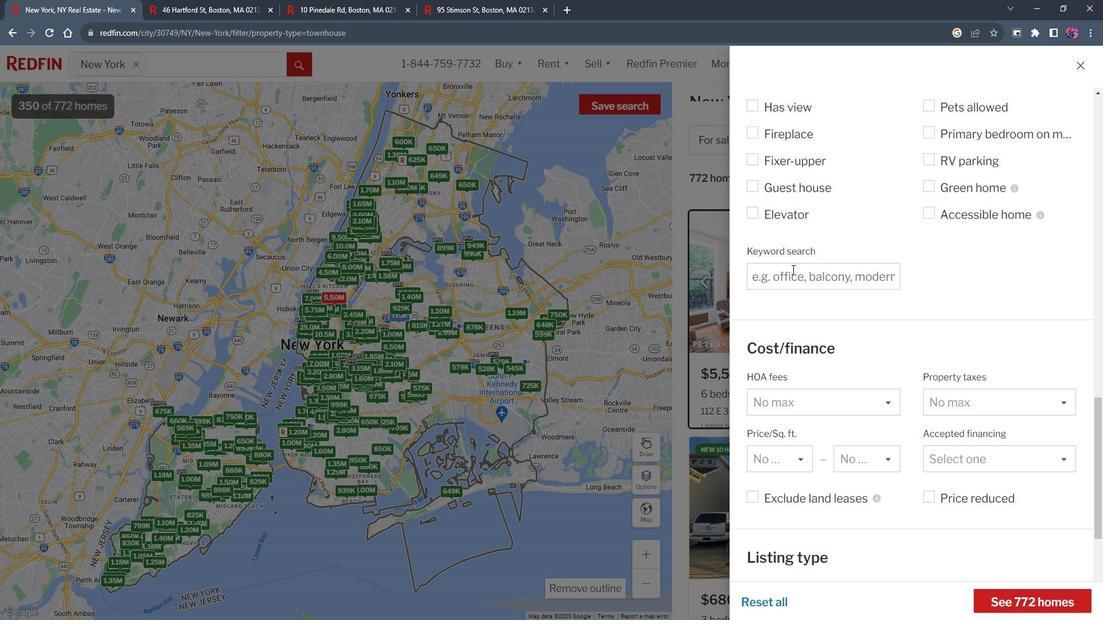 
Action: Key pressed central<Key.space>heating,parking
Screenshot: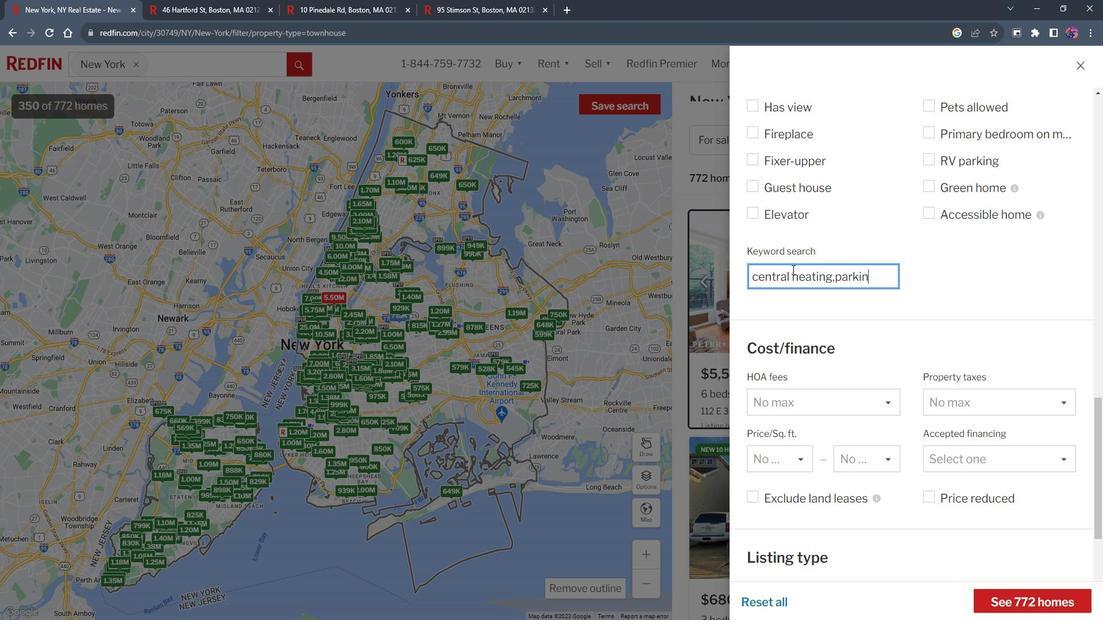 
Action: Mouse moved to (961, 255)
Screenshot: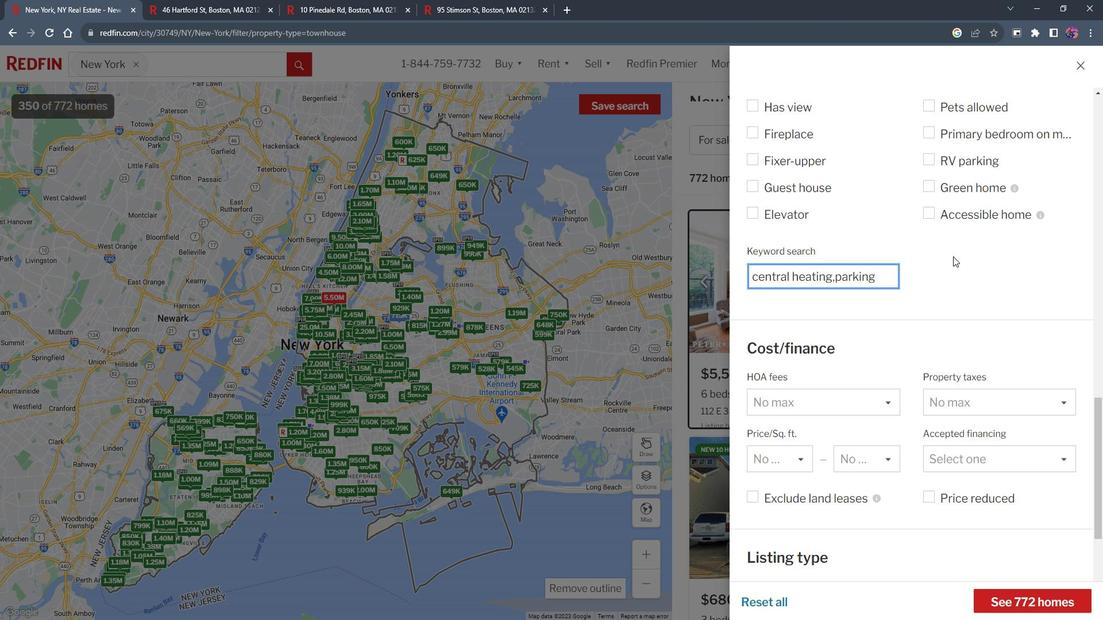 
Action: Mouse scrolled (961, 256) with delta (0, 0)
Screenshot: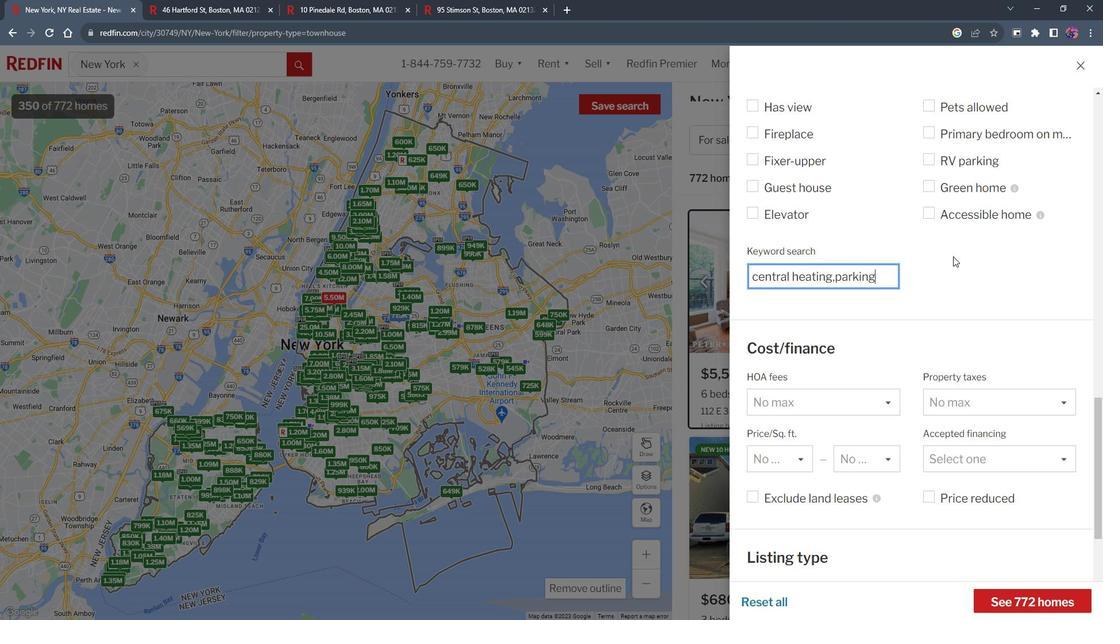 
Action: Mouse moved to (887, 335)
Screenshot: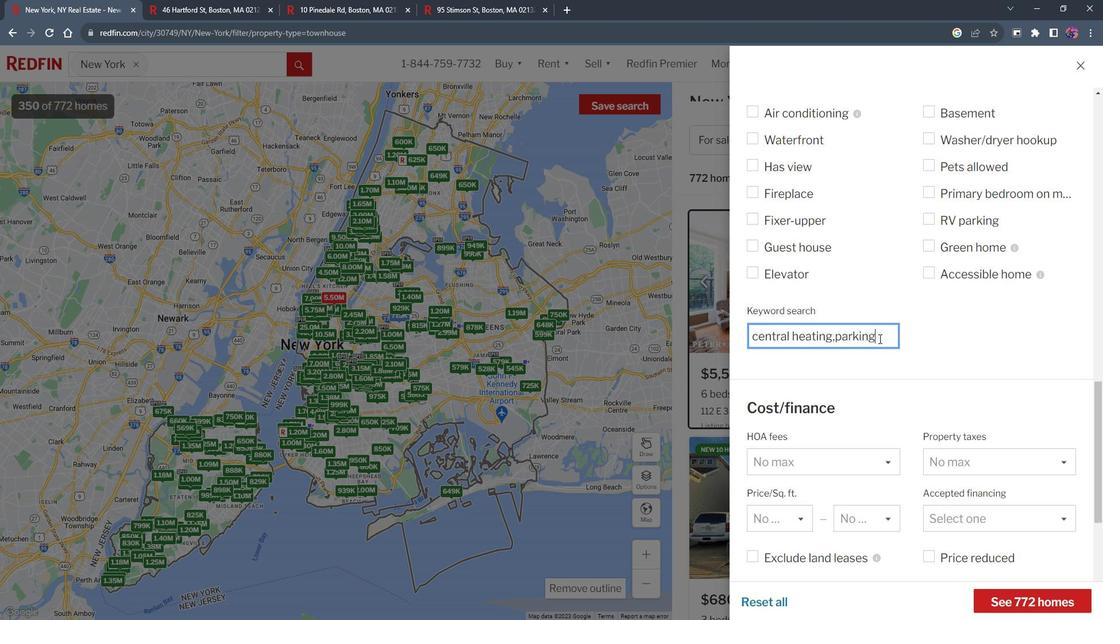 
Action: Mouse pressed left at (887, 335)
Screenshot: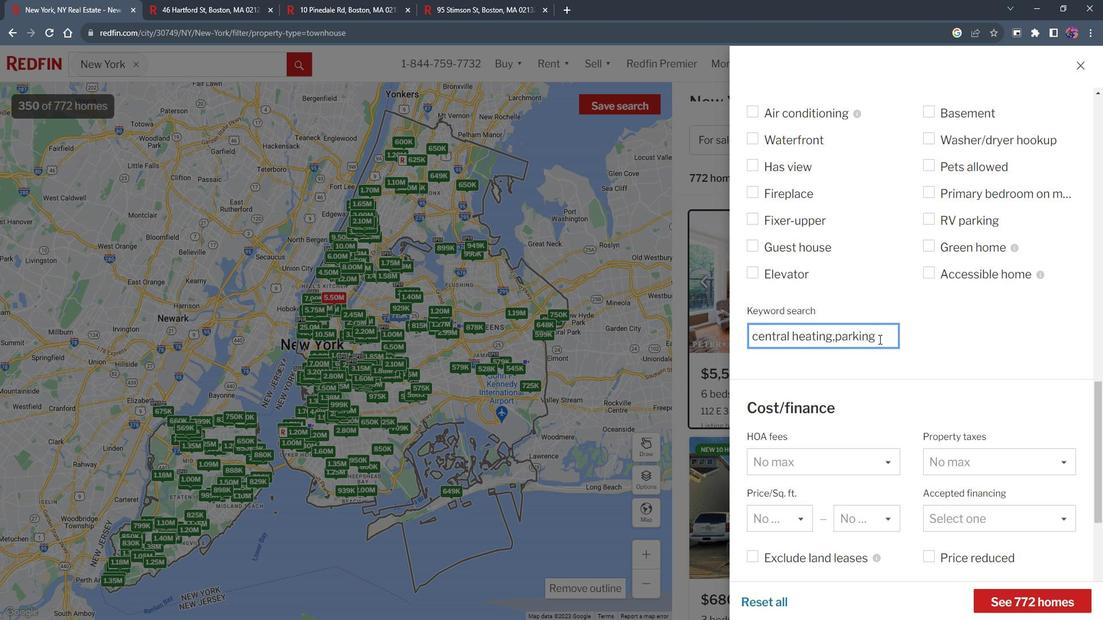 
Action: Mouse moved to (847, 333)
Screenshot: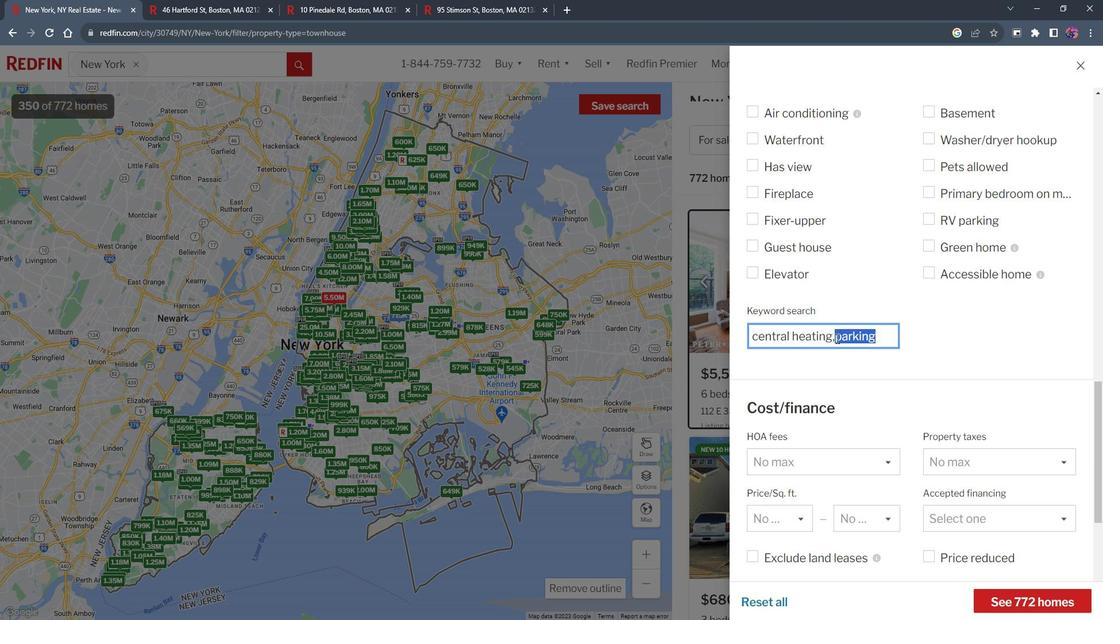 
Action: Key pressed <Key.backspace>
Screenshot: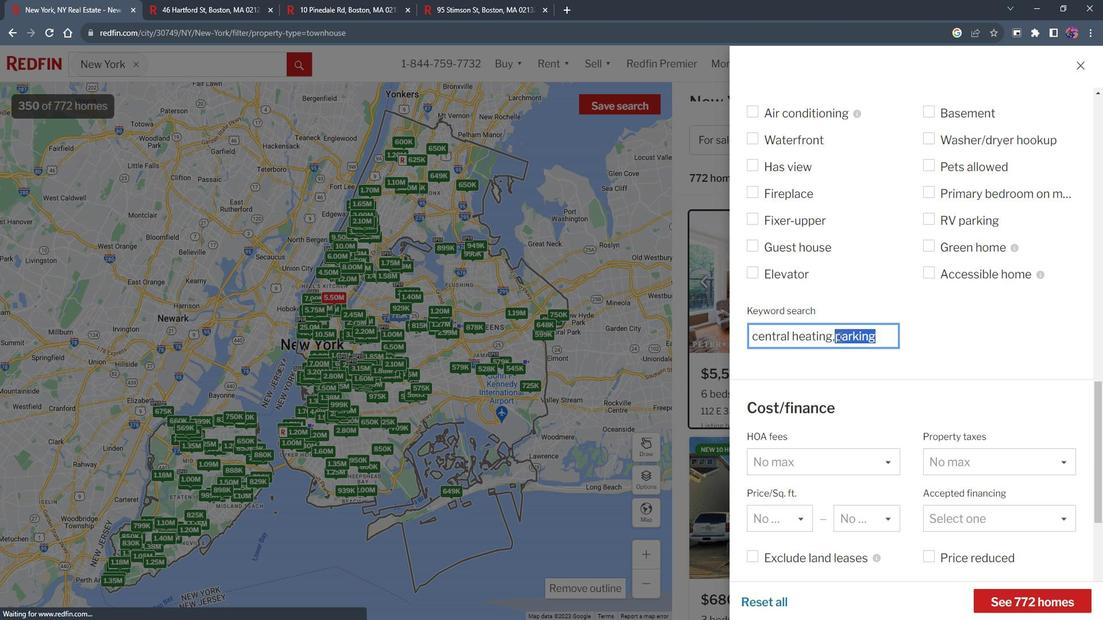 
Action: Mouse moved to (859, 345)
Screenshot: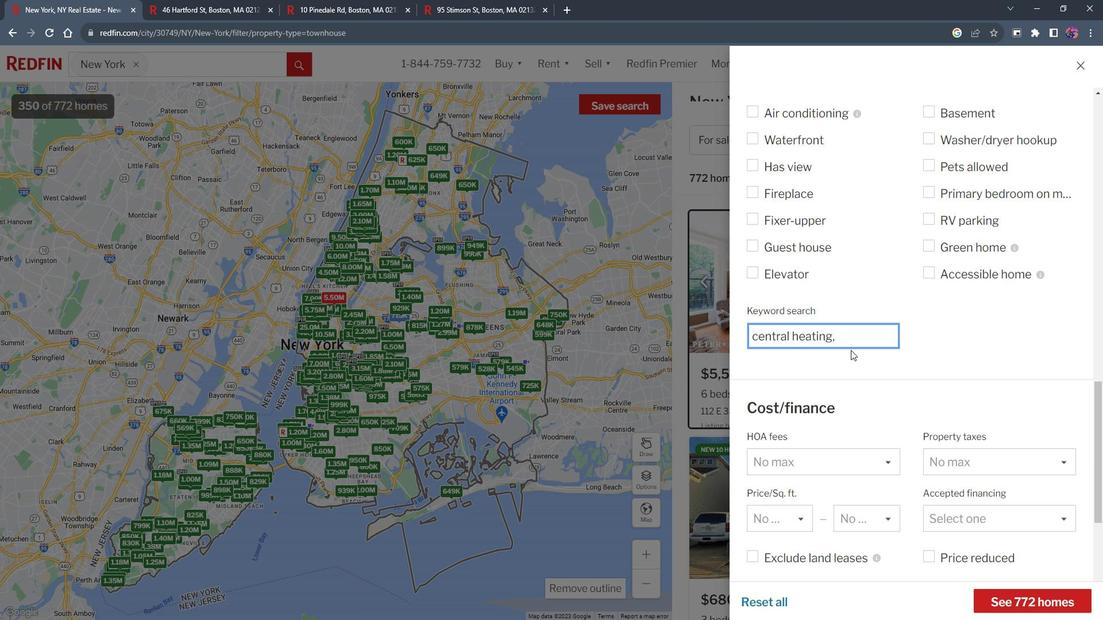 
Action: Key pressed <Key.backspace>
Screenshot: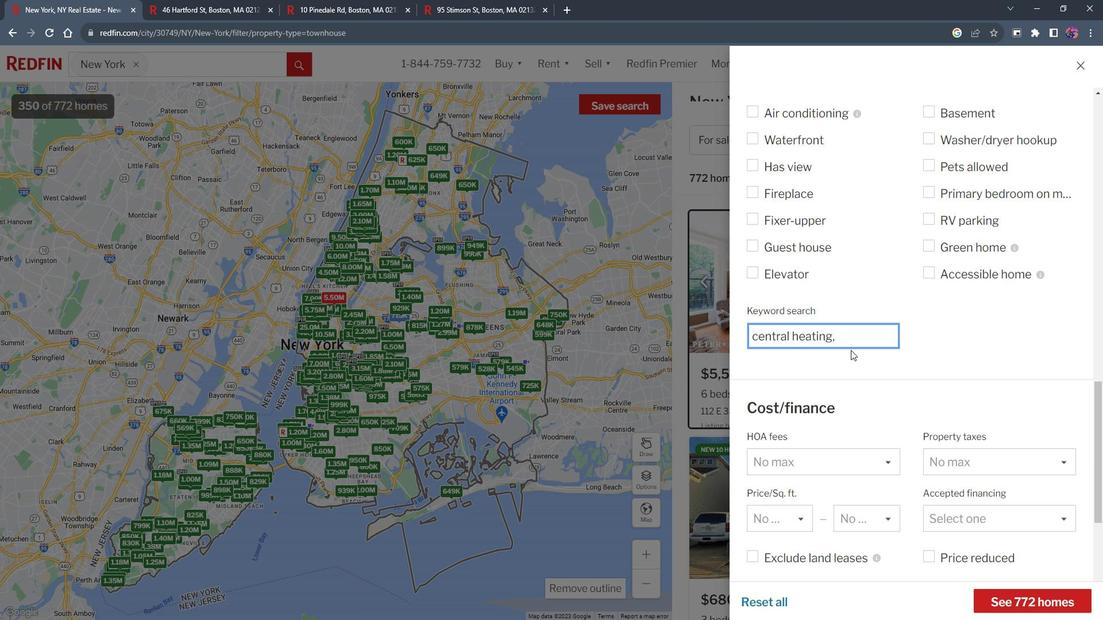 
Action: Mouse moved to (930, 295)
Screenshot: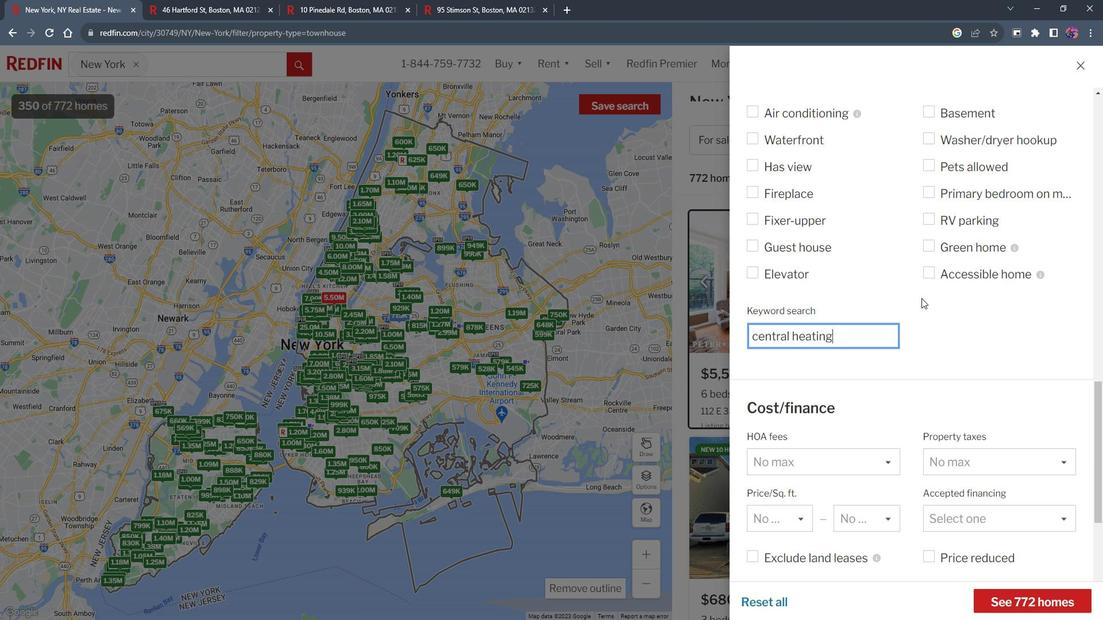 
Action: Mouse scrolled (930, 296) with delta (0, 0)
Screenshot: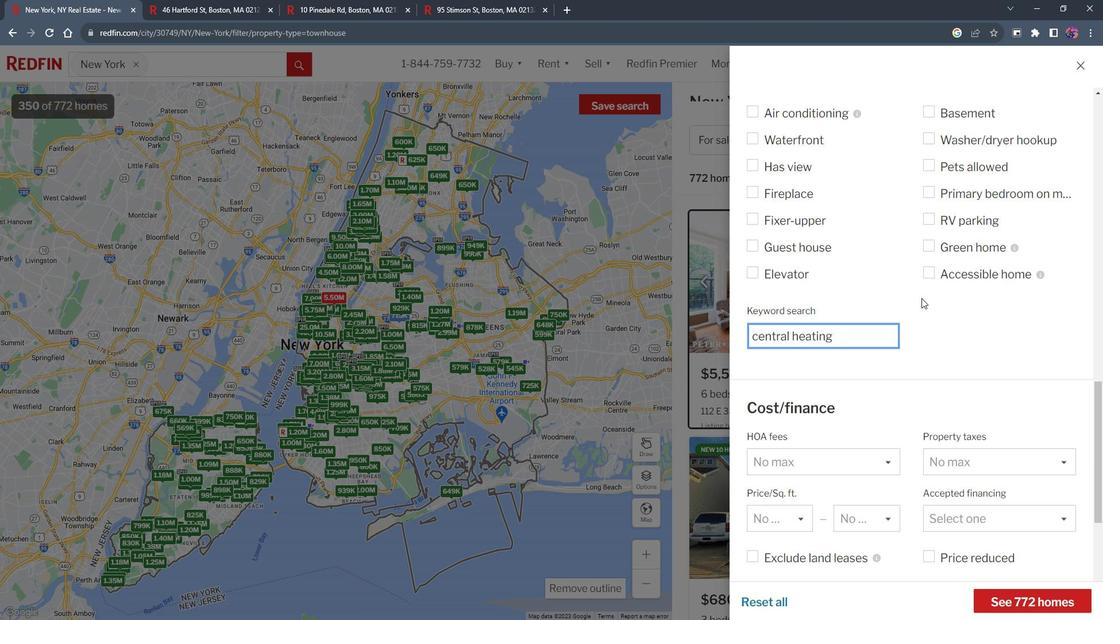 
Action: Mouse moved to (938, 279)
Screenshot: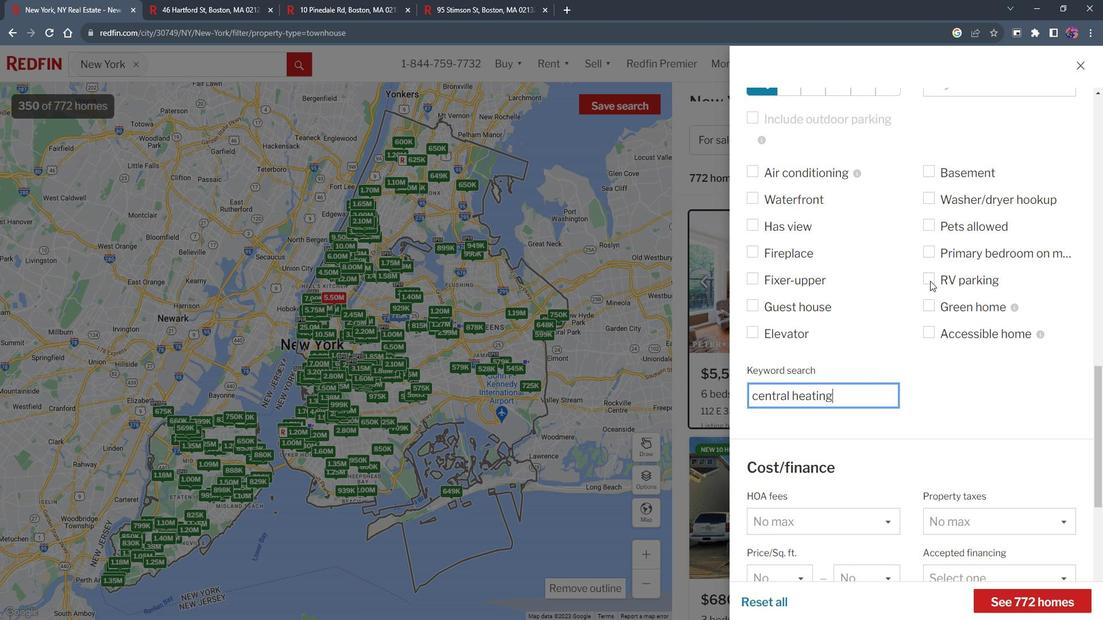
Action: Mouse pressed left at (938, 279)
Screenshot: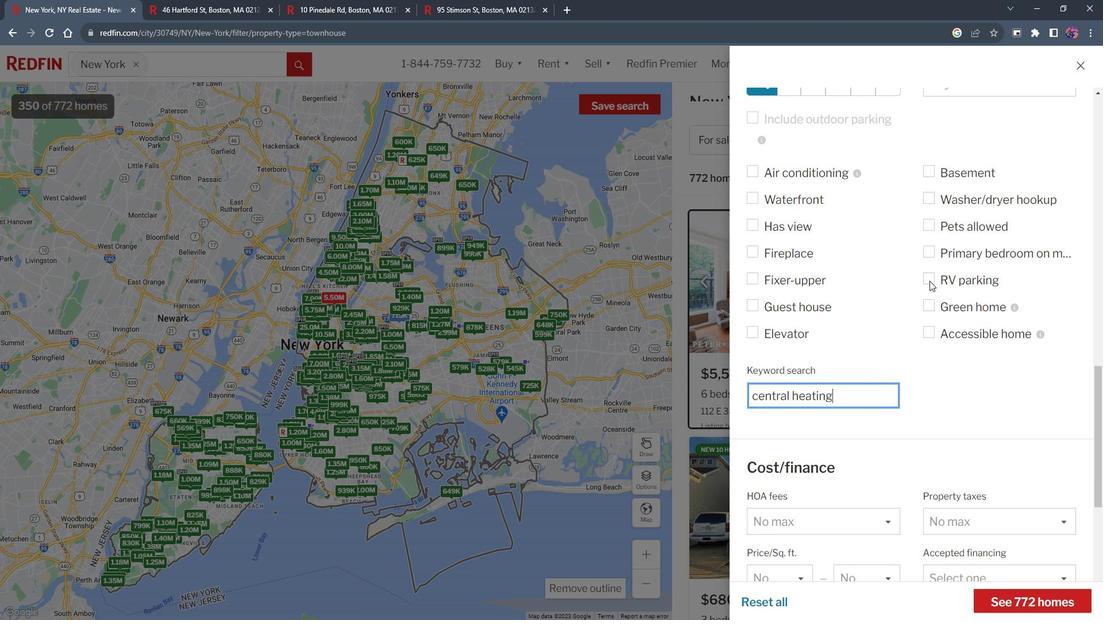 
Action: Mouse moved to (1041, 587)
Screenshot: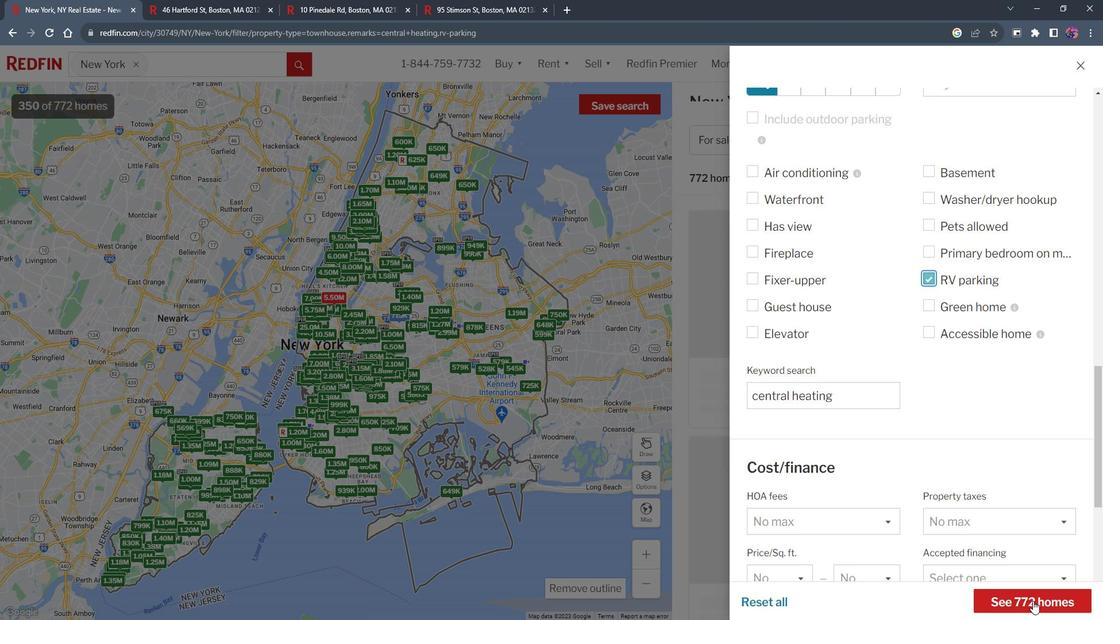 
Action: Mouse pressed left at (1041, 587)
Screenshot: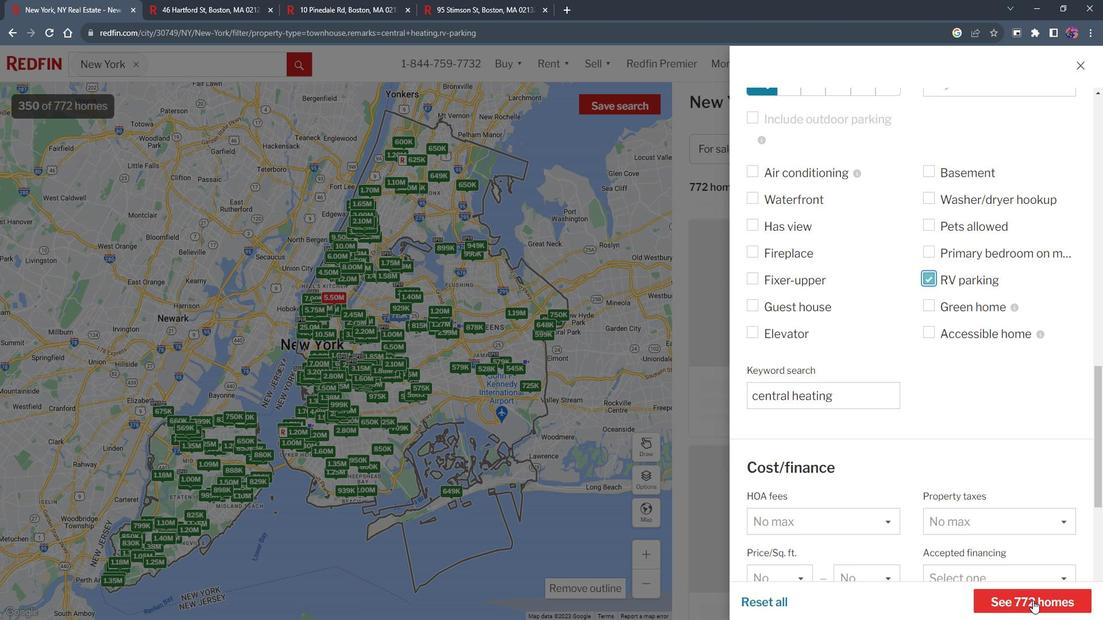 
Action: Mouse moved to (821, 461)
Screenshot: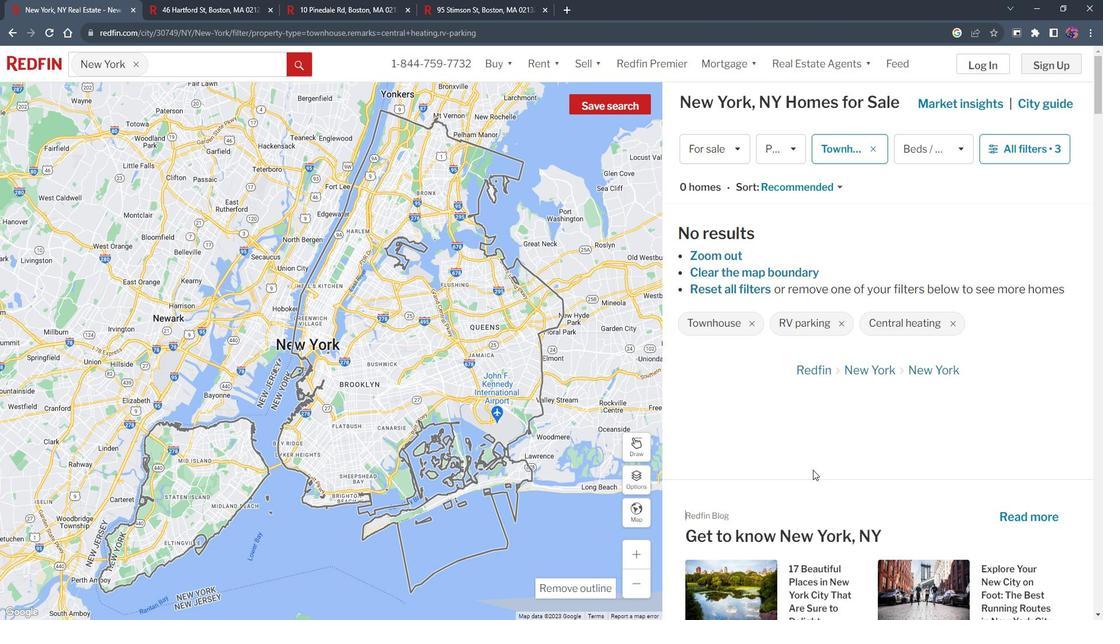 
